 Task: Search one way flight ticket for 5 adults, 2 children, 1 infant in seat and 2 infants on lap in economy from Birmingham: Birmingham-shuttlesworth International Airport to Fort Wayne: Fort Wayne International Airport on 5-4-2023. Choice of flights is Westjet. Number of bags: 2 checked bags. Price is upto 92000. Outbound departure time preference is 17:30.
Action: Mouse moved to (330, 281)
Screenshot: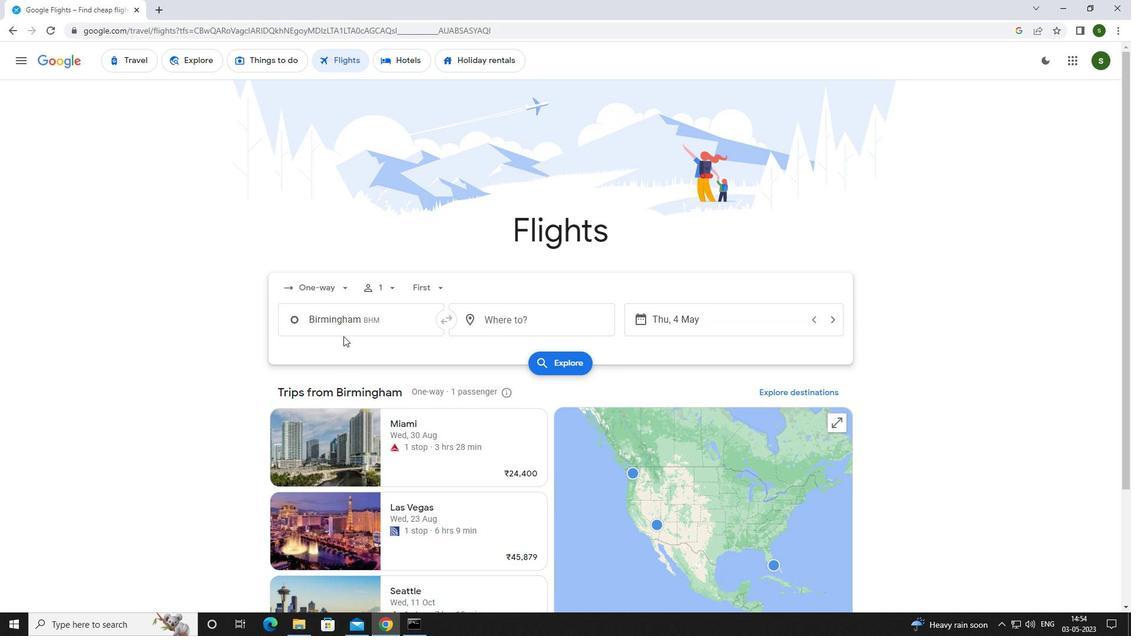 
Action: Mouse pressed left at (330, 281)
Screenshot: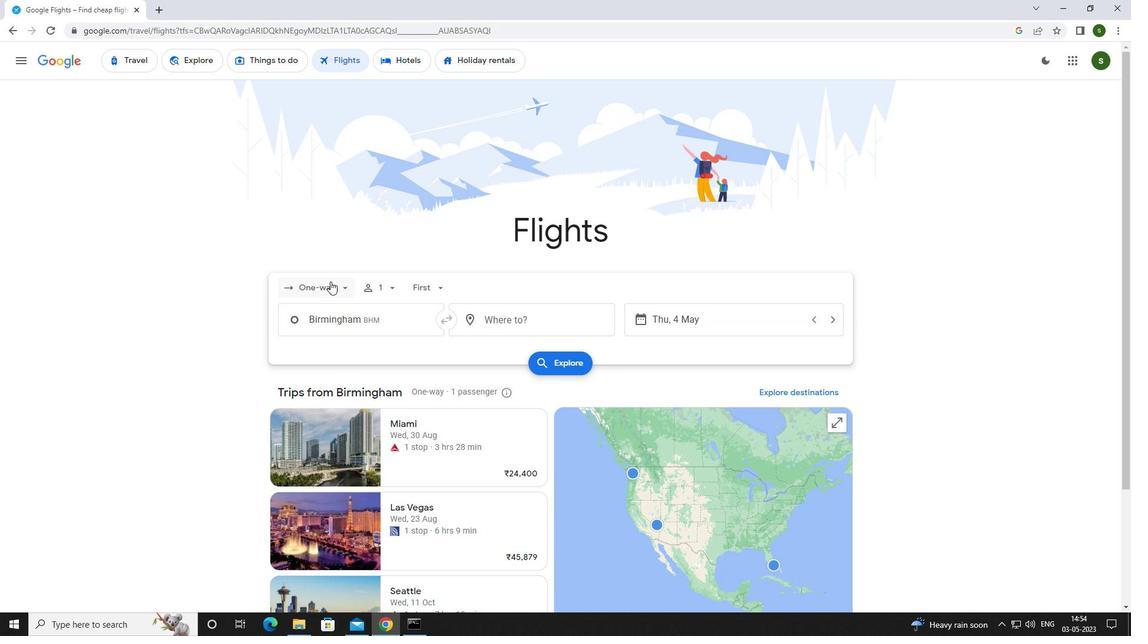 
Action: Mouse pressed left at (330, 281)
Screenshot: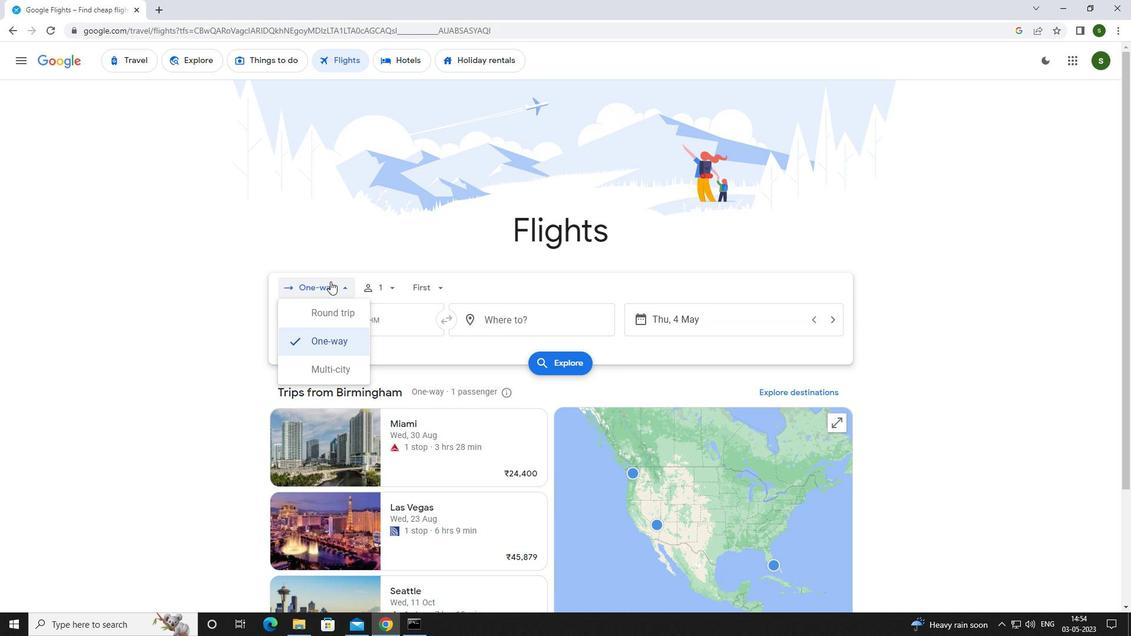 
Action: Mouse moved to (337, 290)
Screenshot: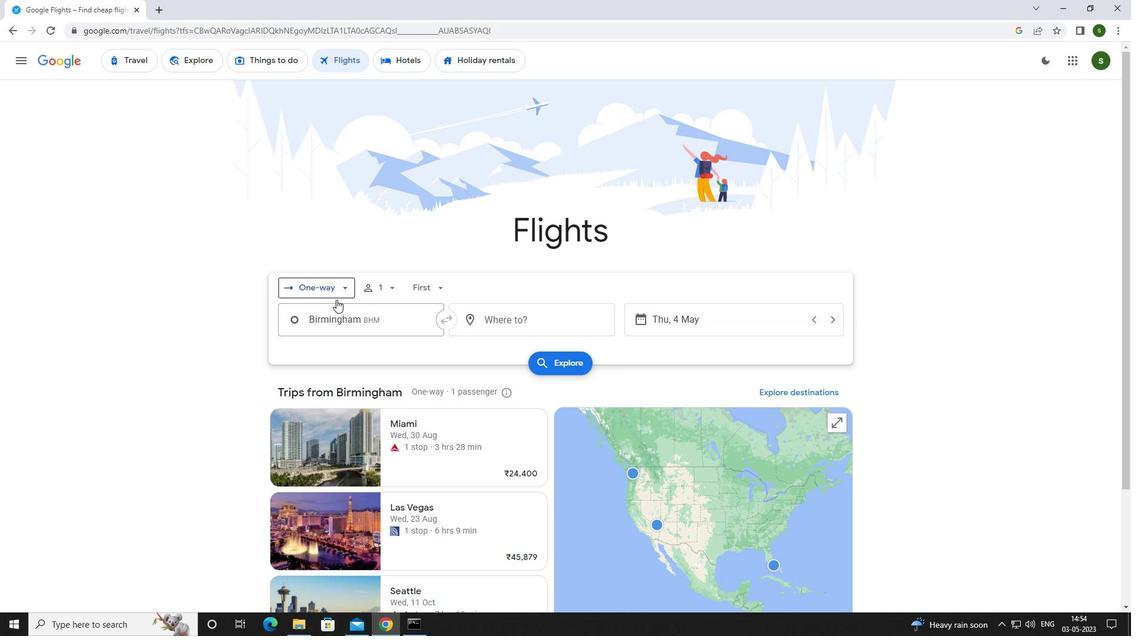 
Action: Mouse pressed left at (337, 290)
Screenshot: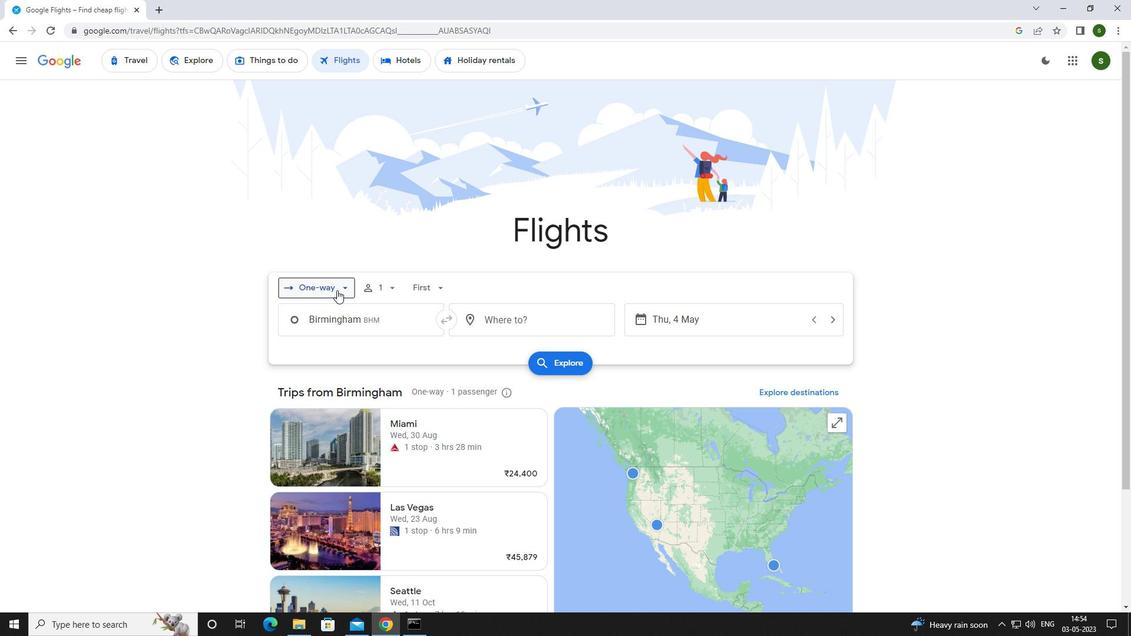 
Action: Mouse moved to (346, 338)
Screenshot: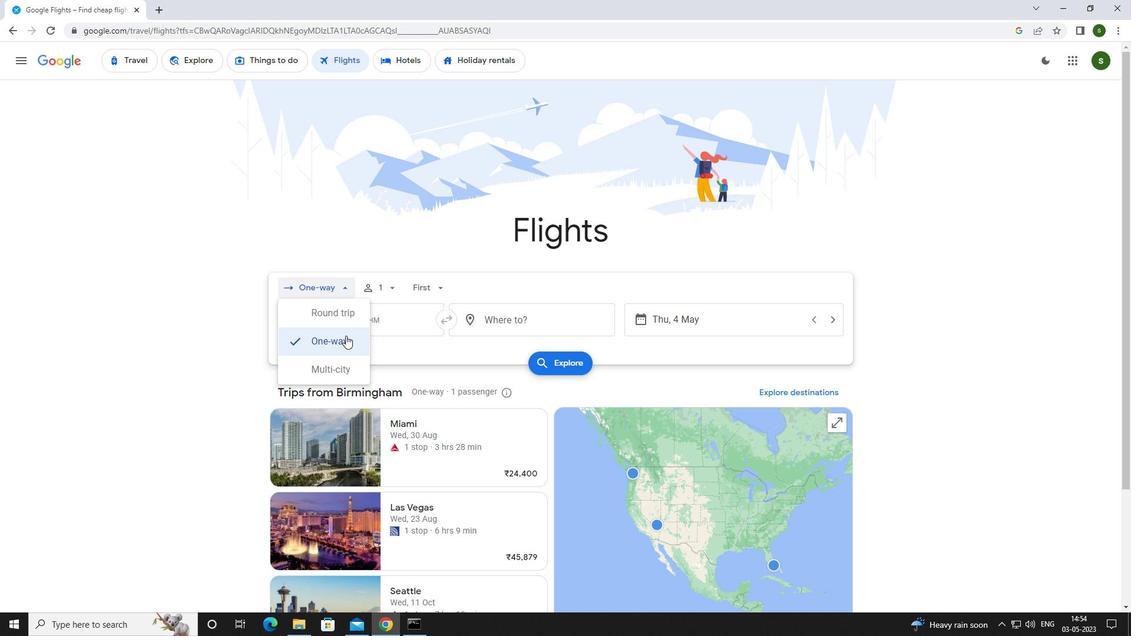 
Action: Mouse pressed left at (346, 338)
Screenshot: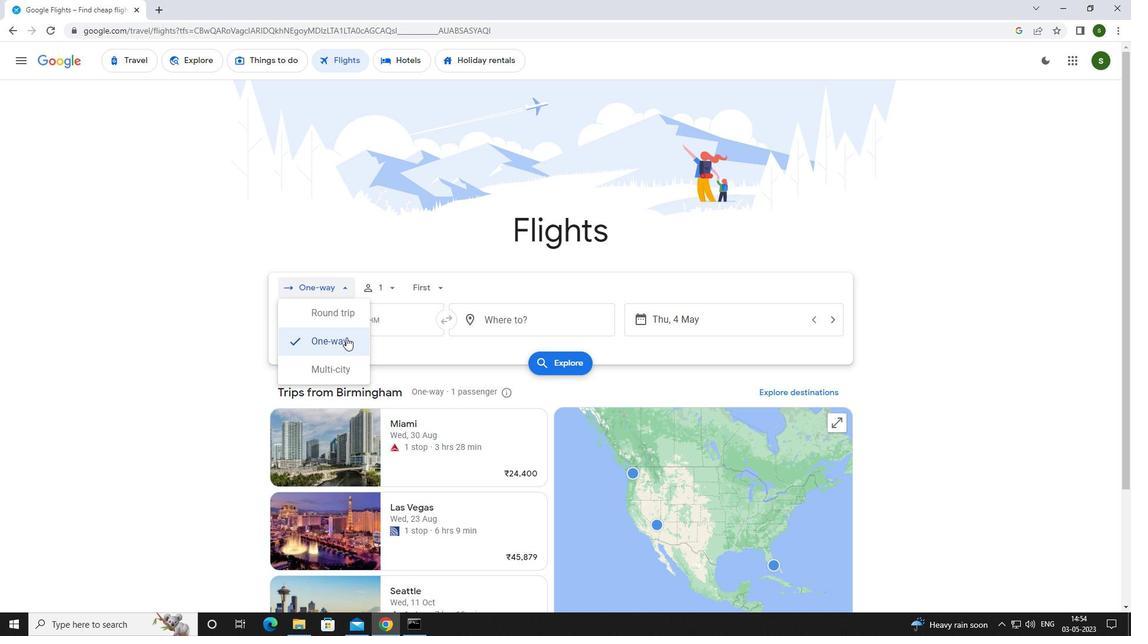
Action: Mouse moved to (397, 288)
Screenshot: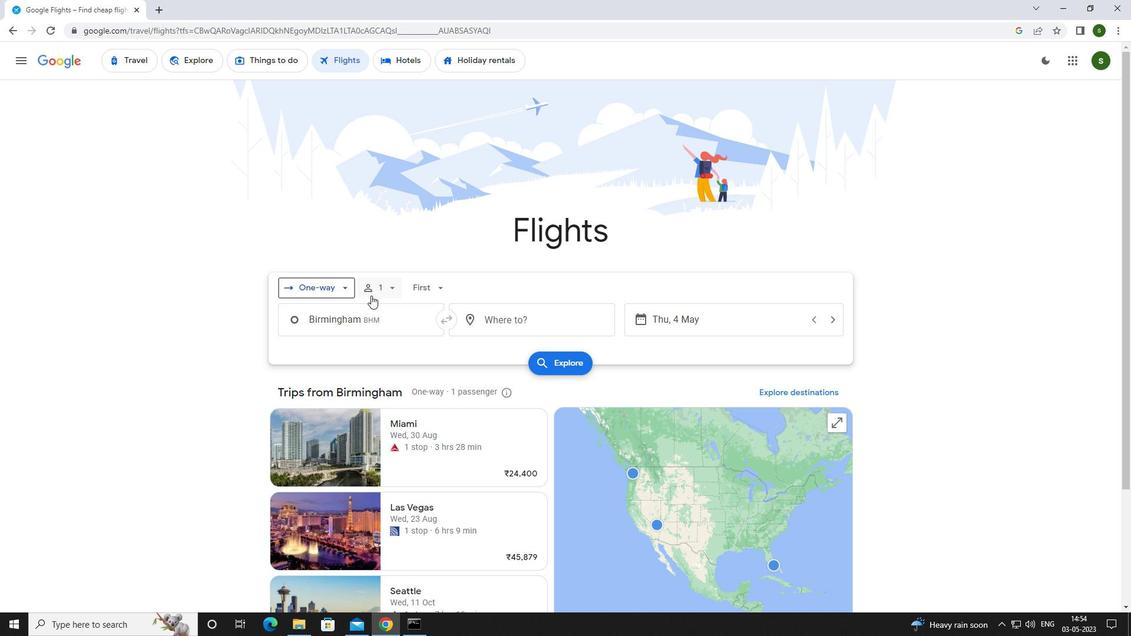 
Action: Mouse pressed left at (397, 288)
Screenshot: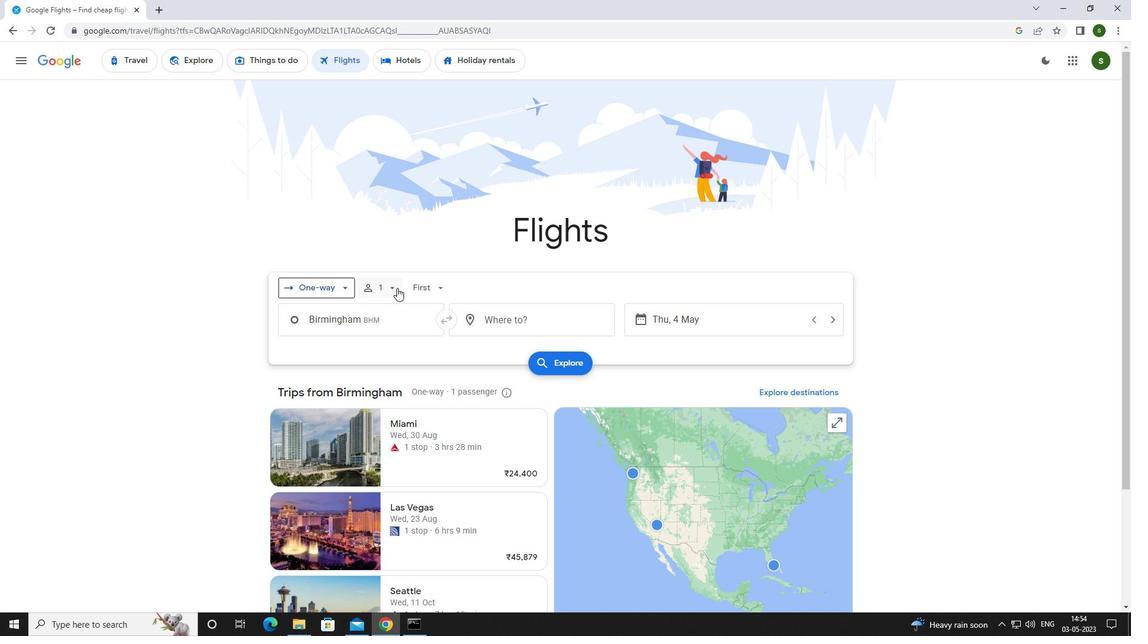 
Action: Mouse moved to (485, 317)
Screenshot: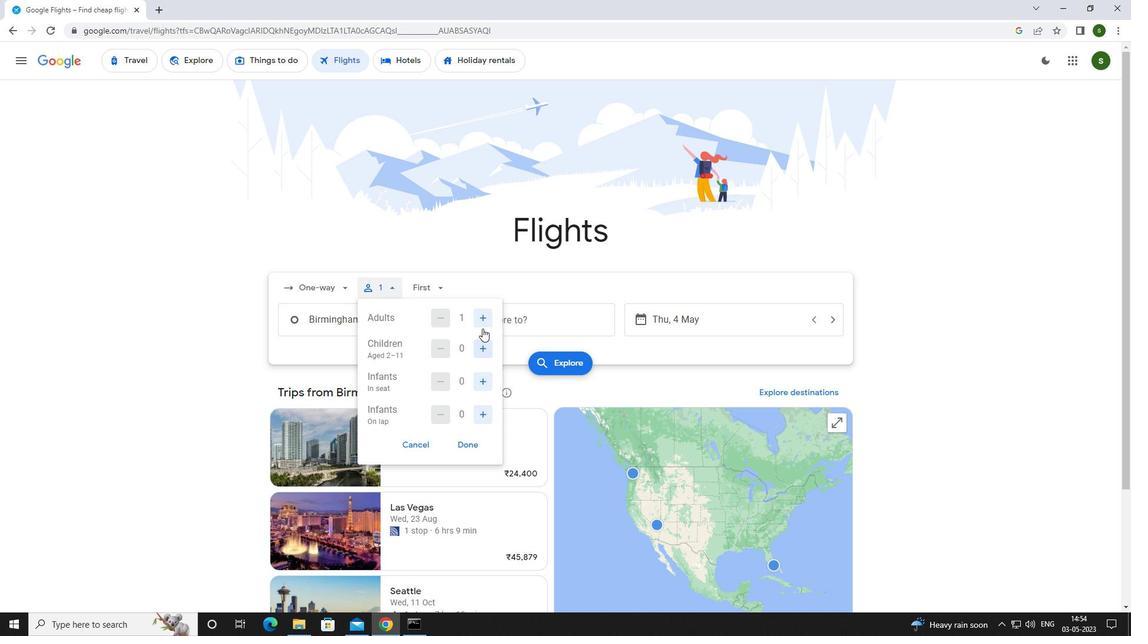 
Action: Mouse pressed left at (485, 317)
Screenshot: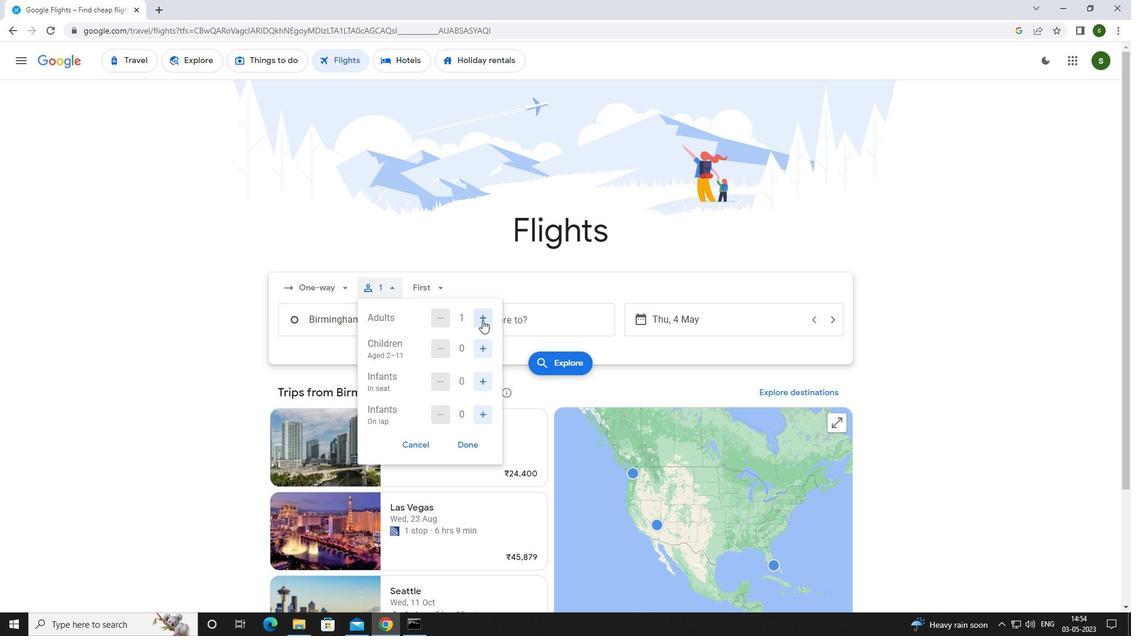 
Action: Mouse pressed left at (485, 317)
Screenshot: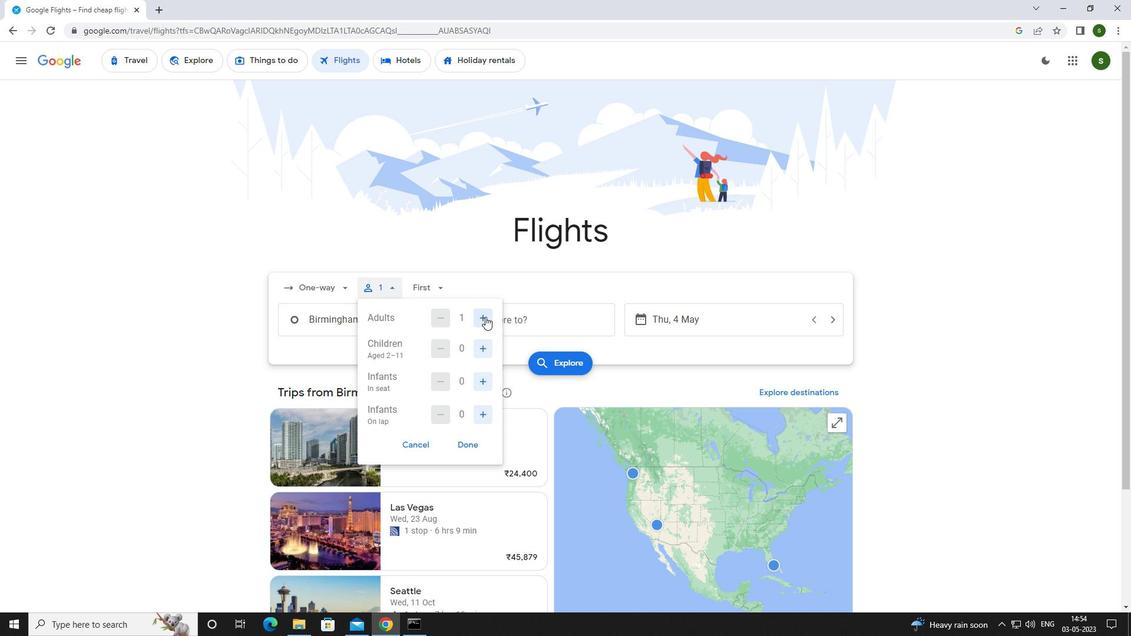 
Action: Mouse pressed left at (485, 317)
Screenshot: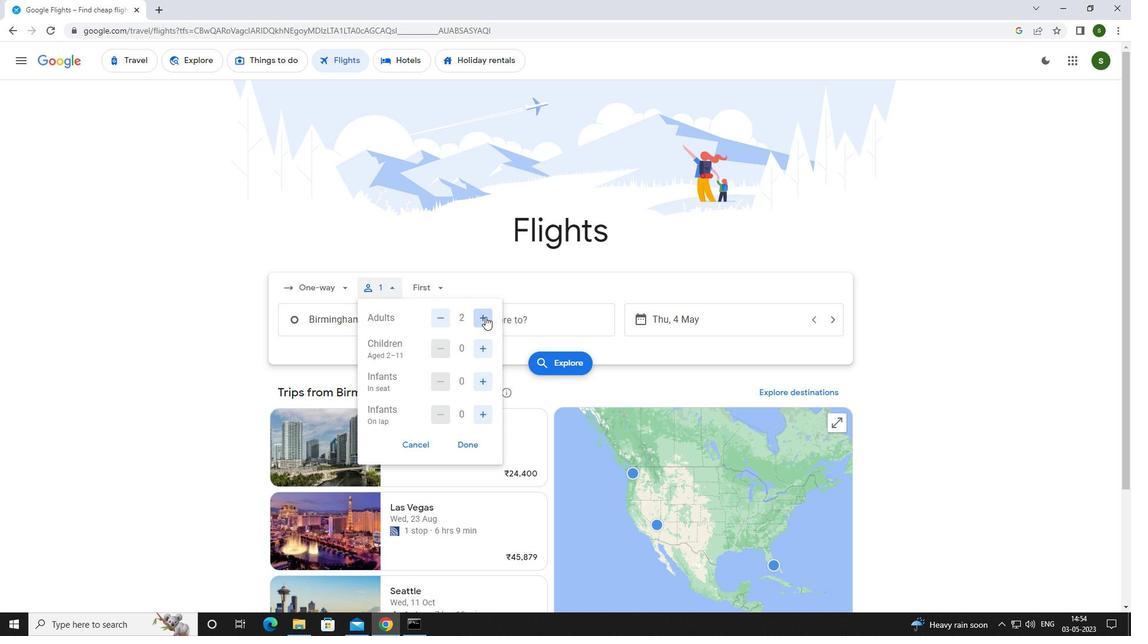
Action: Mouse pressed left at (485, 317)
Screenshot: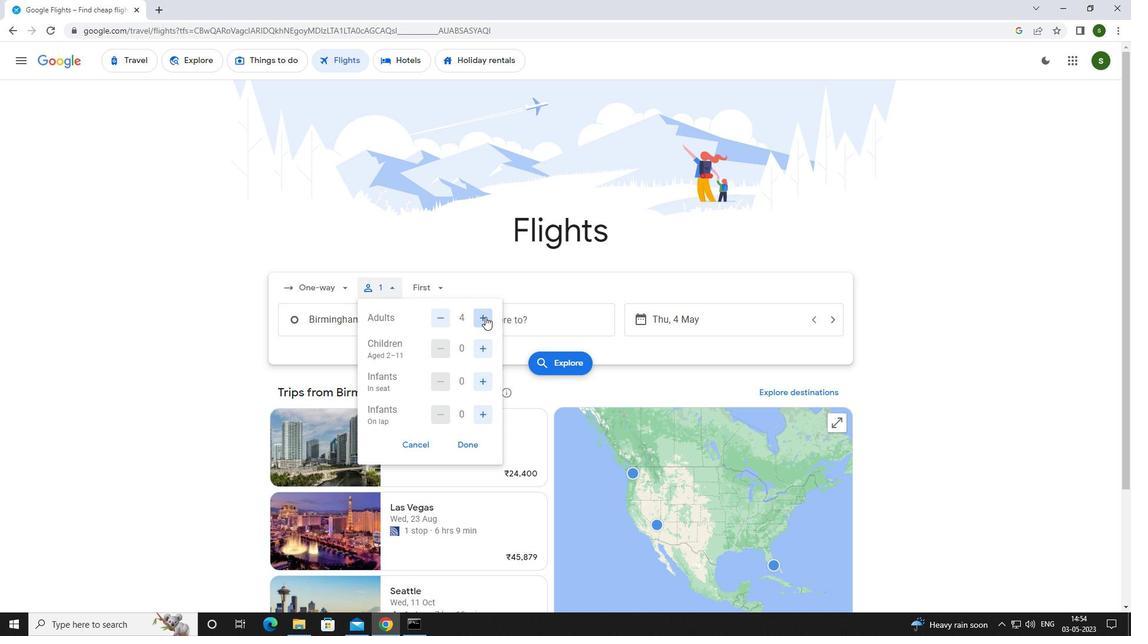 
Action: Mouse moved to (480, 342)
Screenshot: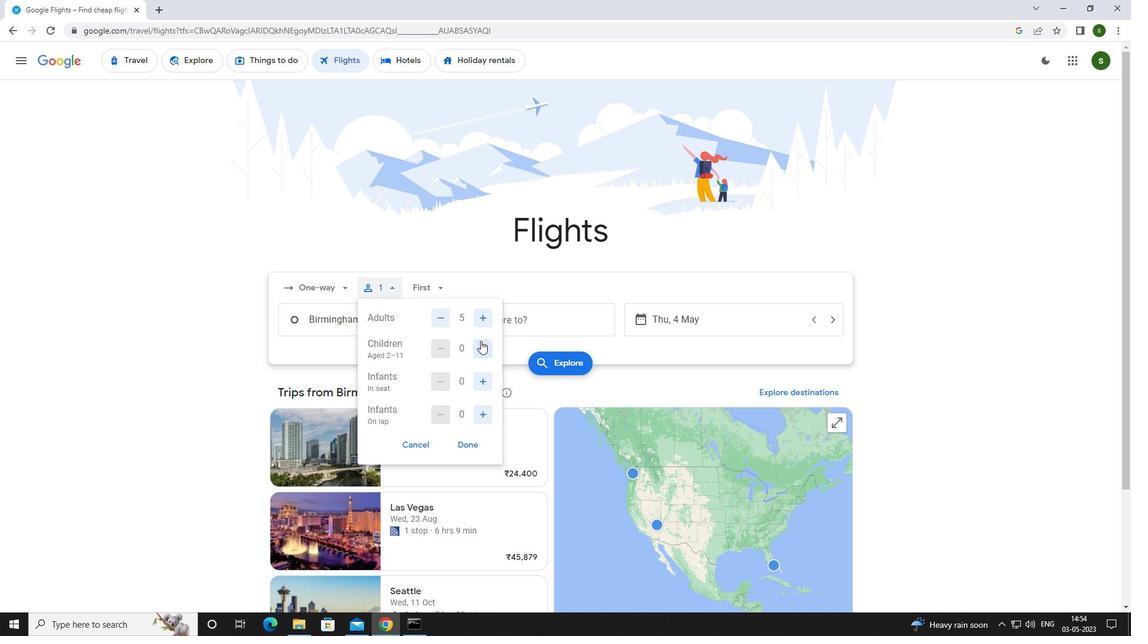 
Action: Mouse pressed left at (480, 342)
Screenshot: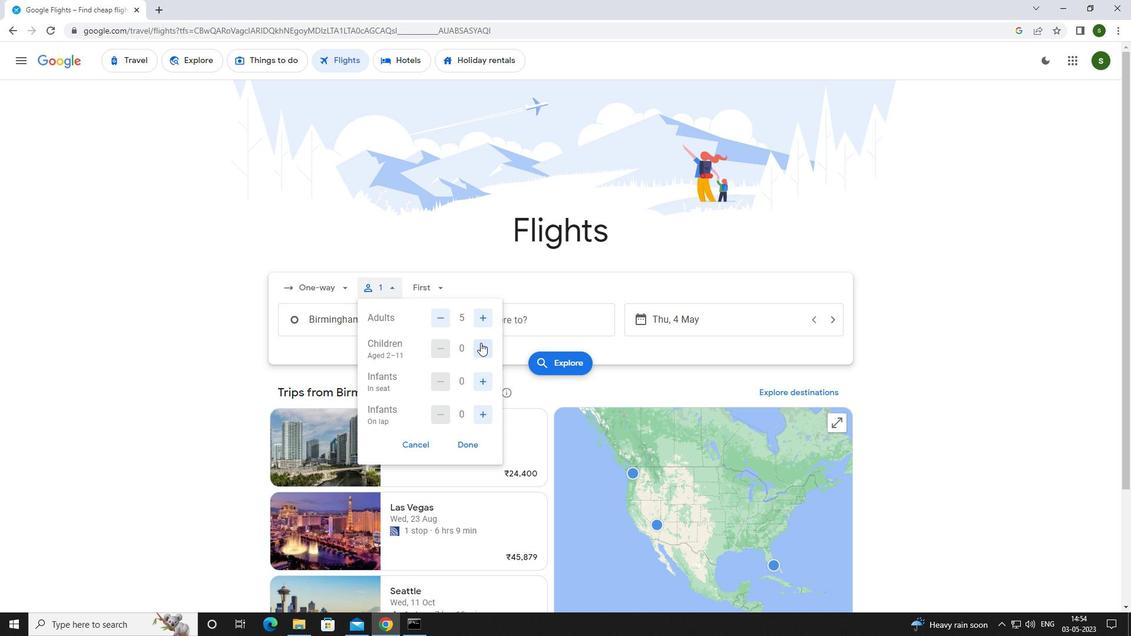 
Action: Mouse pressed left at (480, 342)
Screenshot: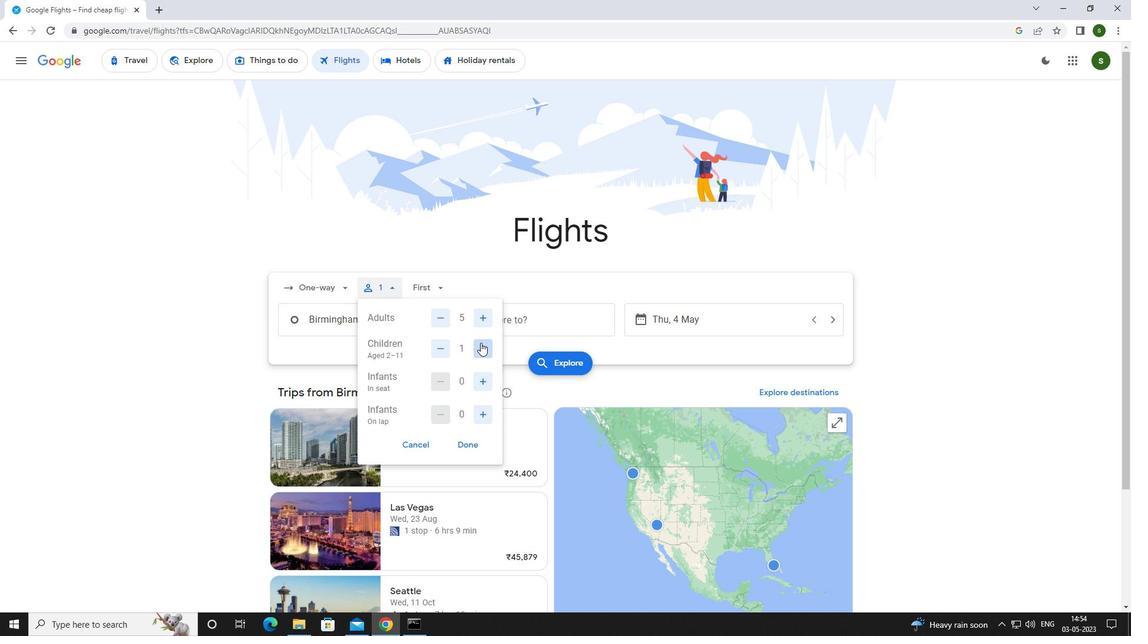 
Action: Mouse moved to (483, 383)
Screenshot: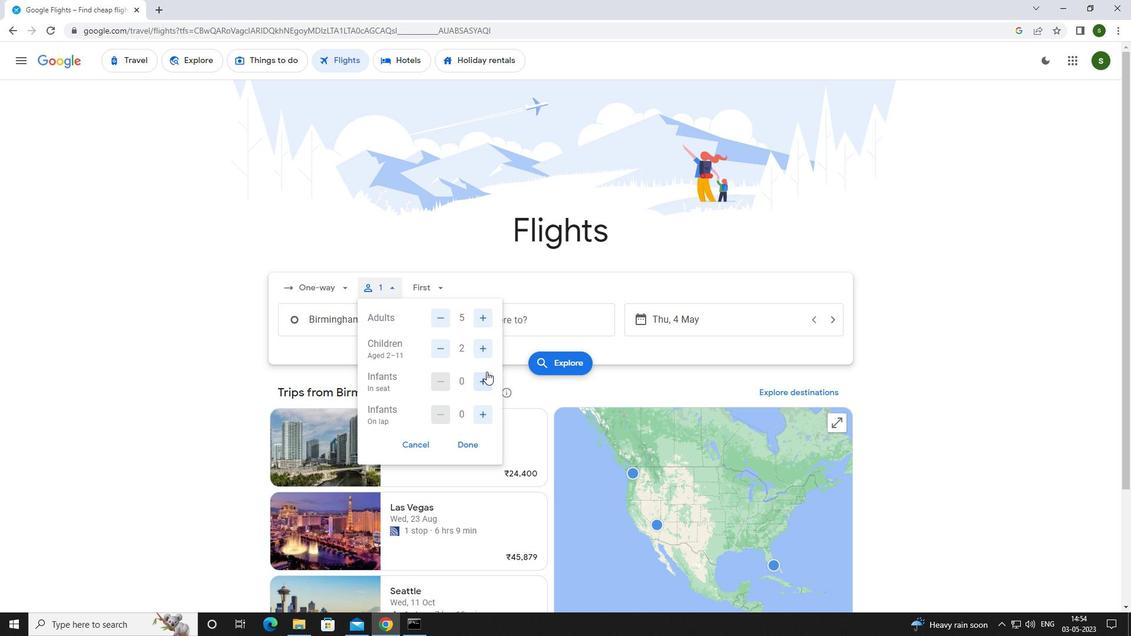 
Action: Mouse pressed left at (483, 383)
Screenshot: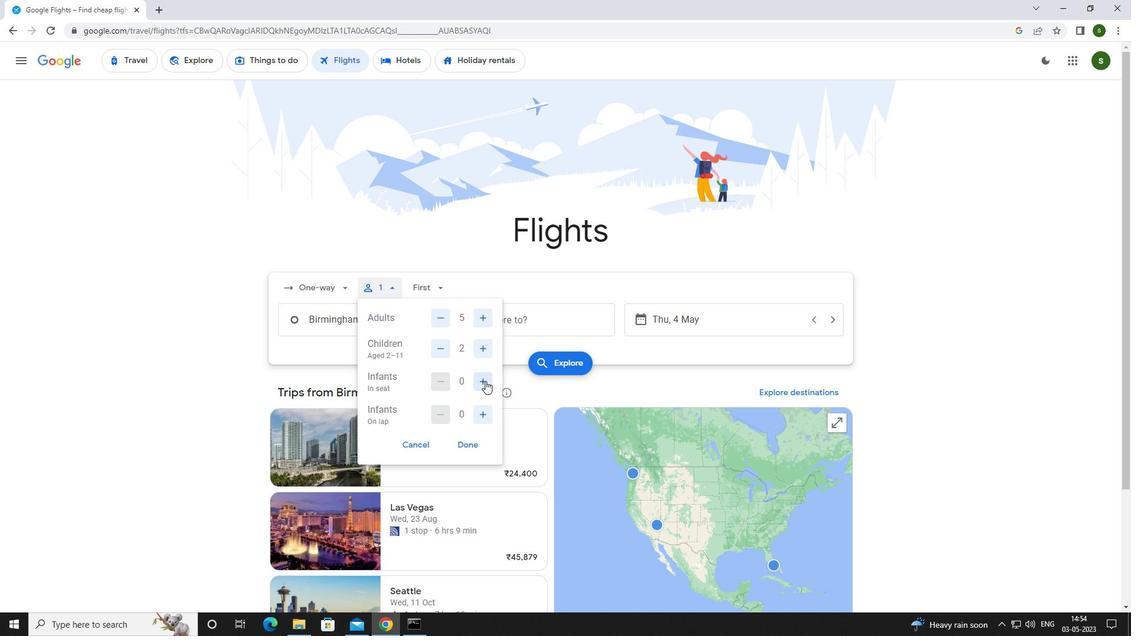 
Action: Mouse moved to (486, 415)
Screenshot: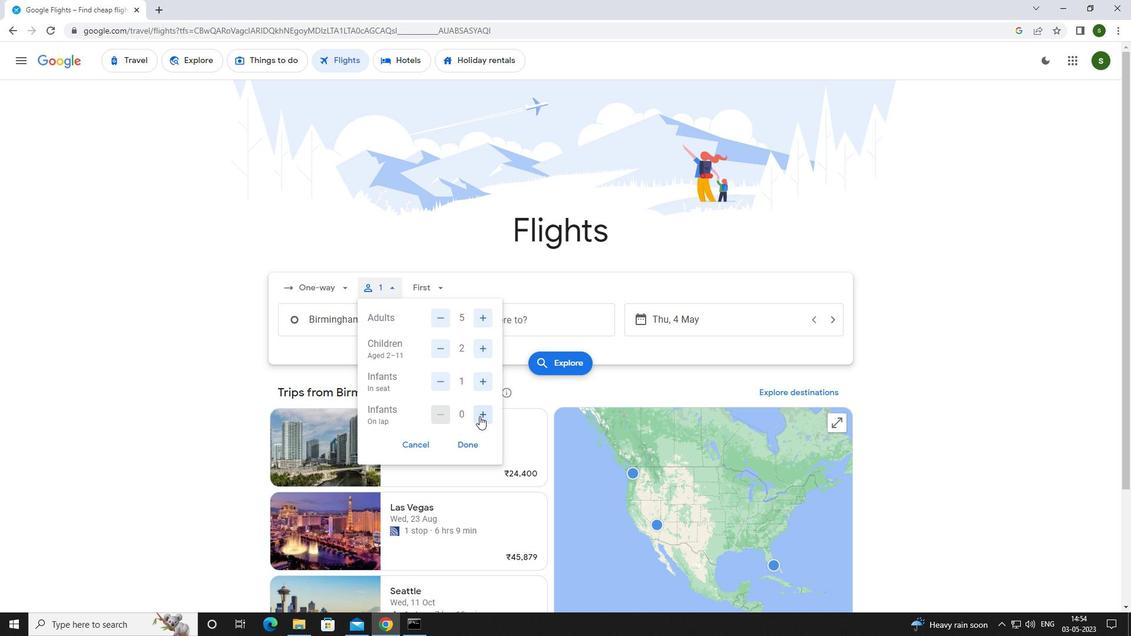 
Action: Mouse pressed left at (486, 415)
Screenshot: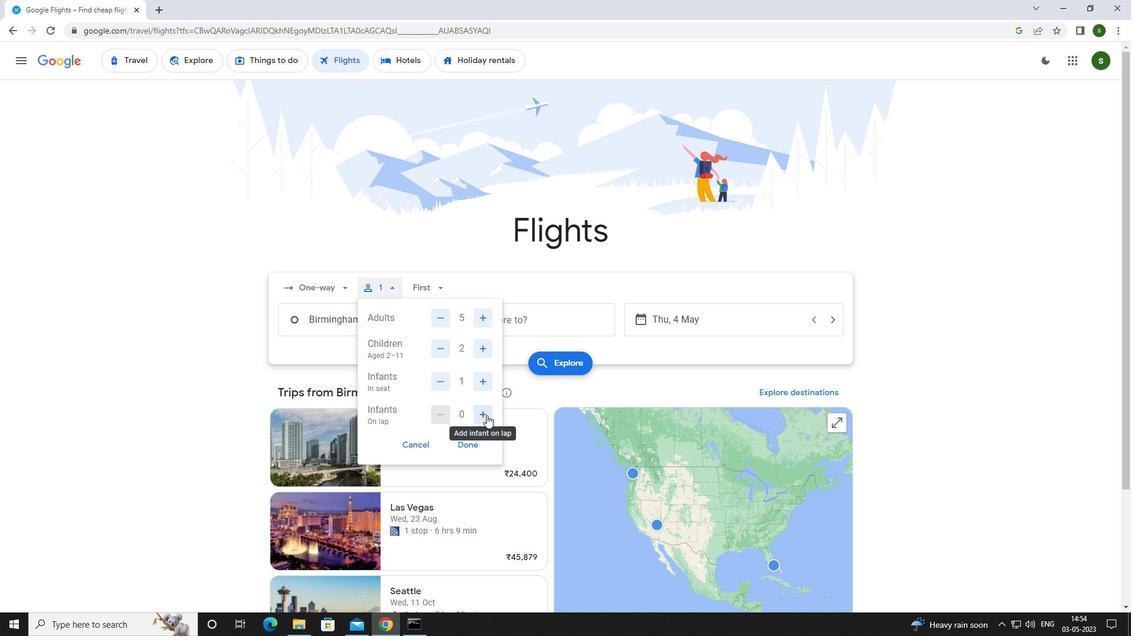 
Action: Mouse moved to (440, 287)
Screenshot: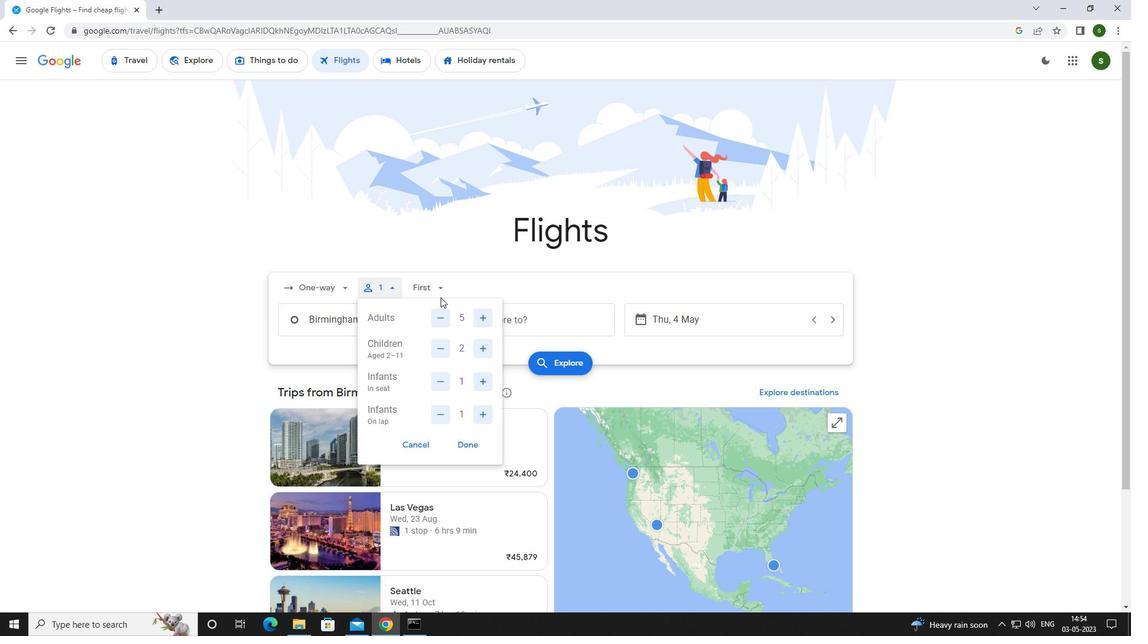 
Action: Mouse pressed left at (440, 287)
Screenshot: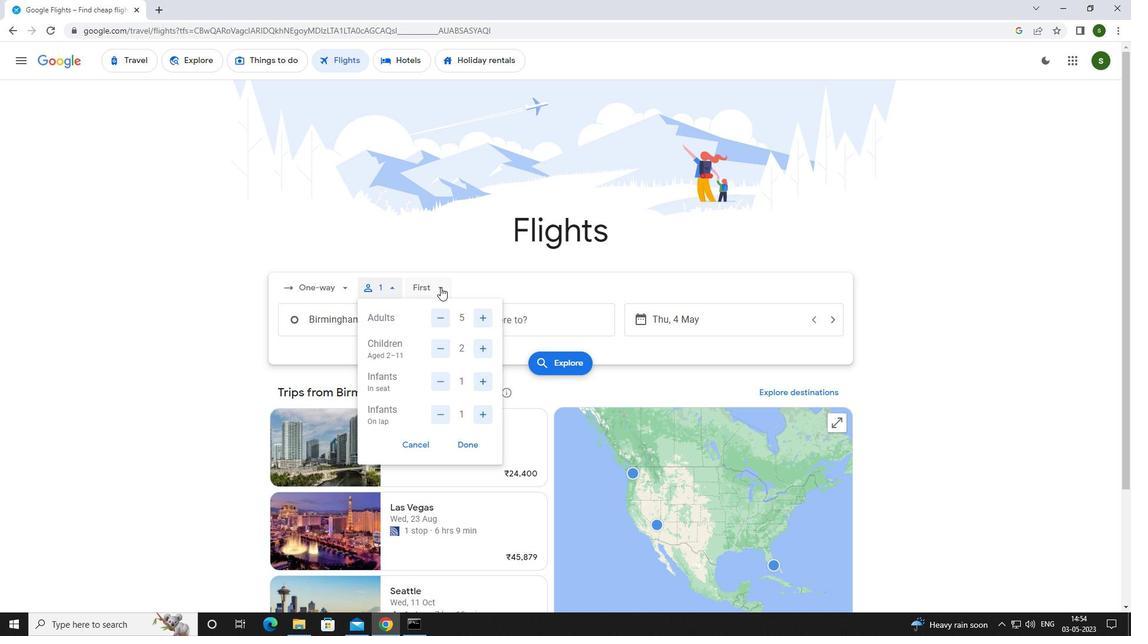 
Action: Mouse moved to (453, 325)
Screenshot: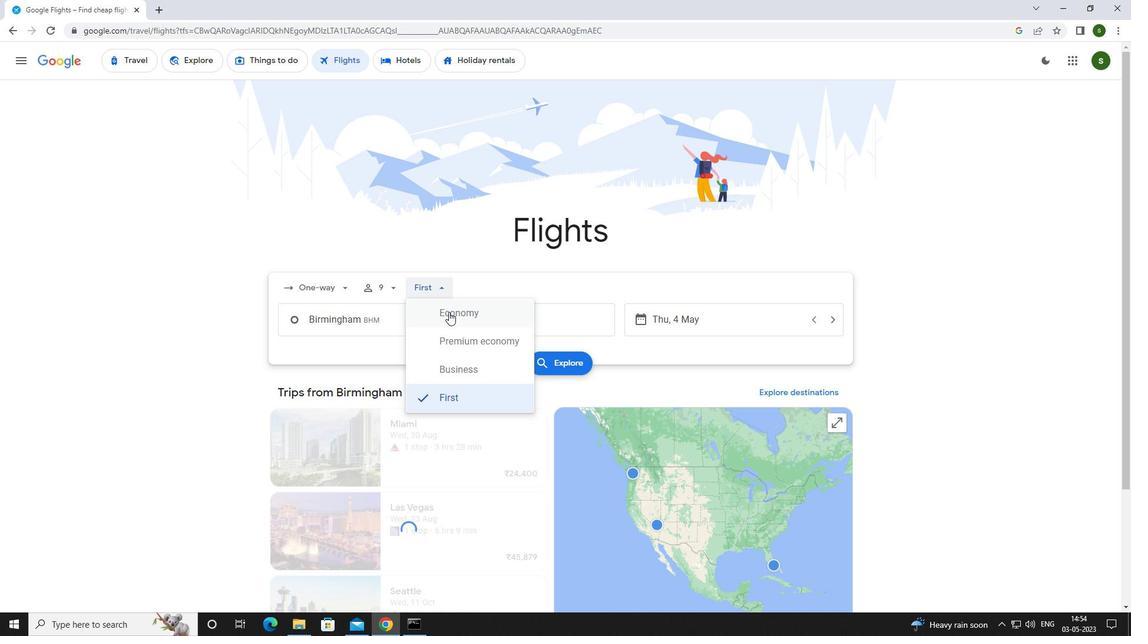 
Action: Mouse pressed left at (453, 325)
Screenshot: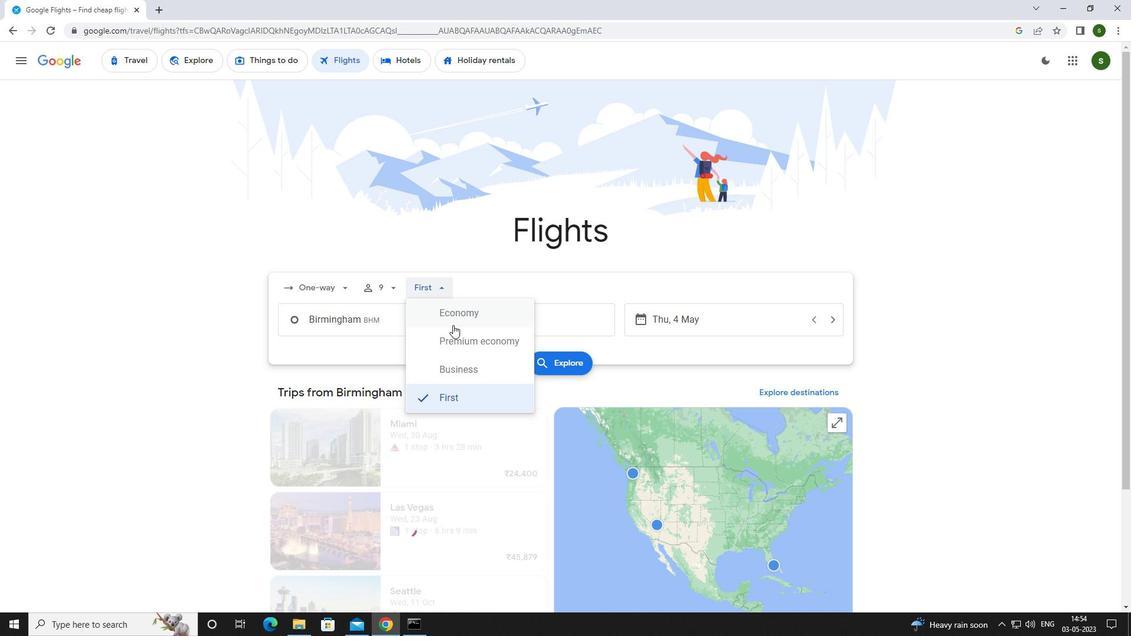 
Action: Mouse moved to (405, 314)
Screenshot: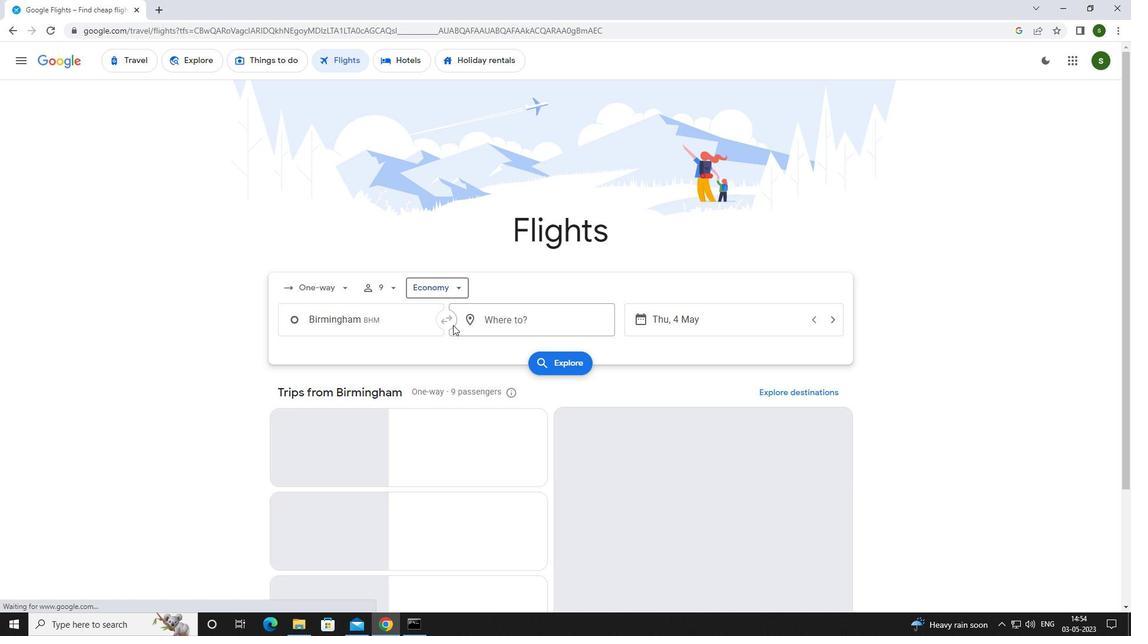 
Action: Mouse pressed left at (405, 314)
Screenshot: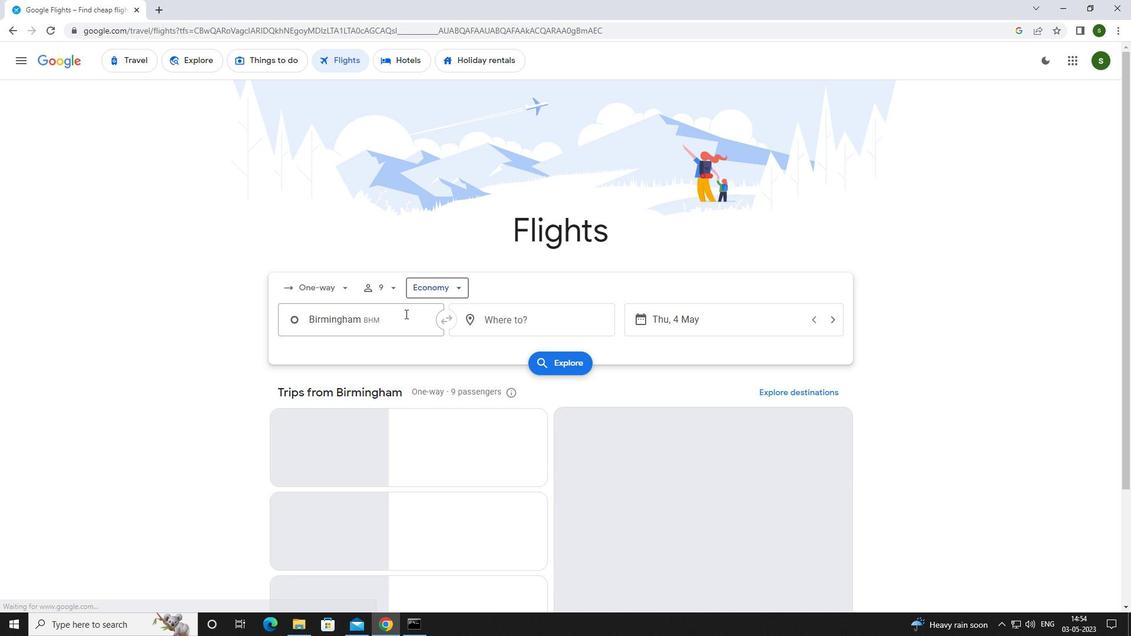 
Action: Key pressed <Key.caps_lock>b<Key.caps_lock>ir
Screenshot: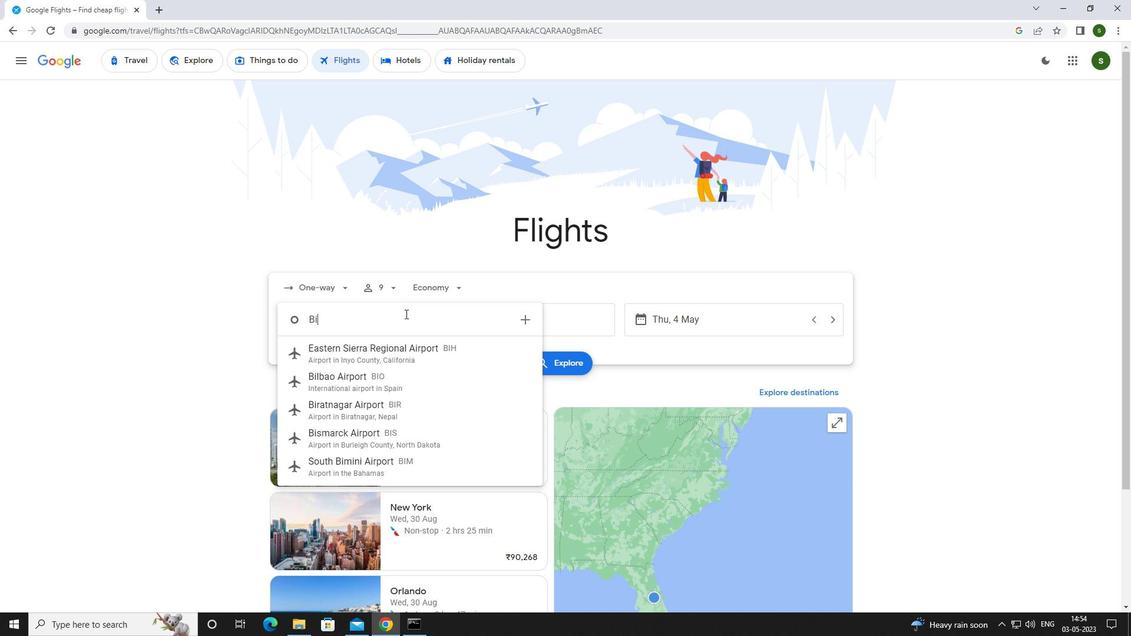
Action: Mouse moved to (395, 440)
Screenshot: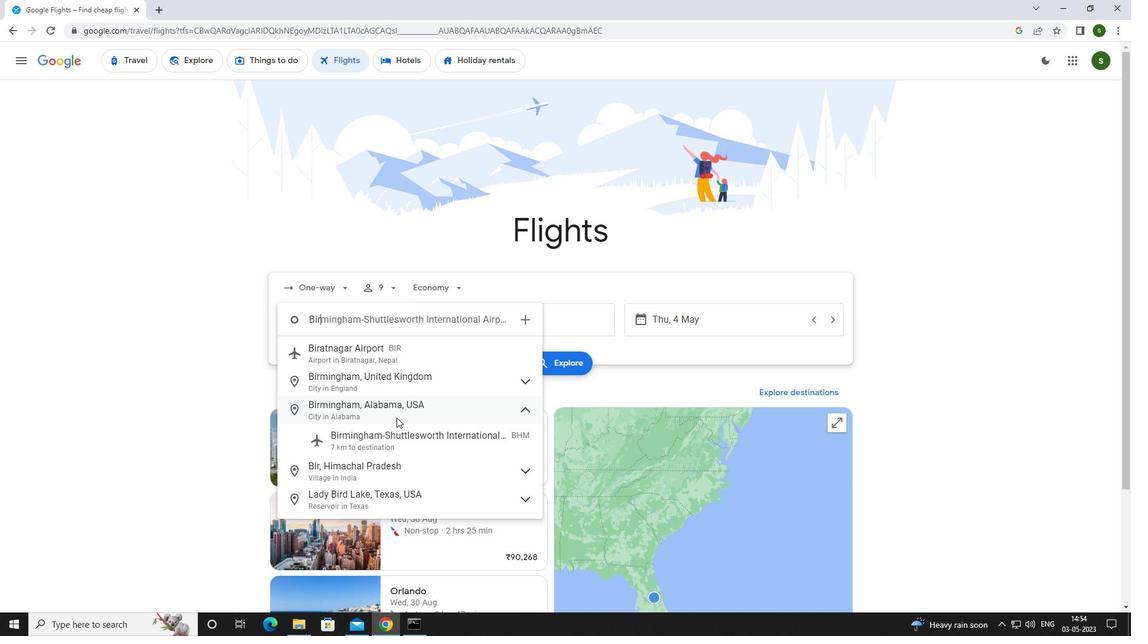 
Action: Mouse pressed left at (395, 440)
Screenshot: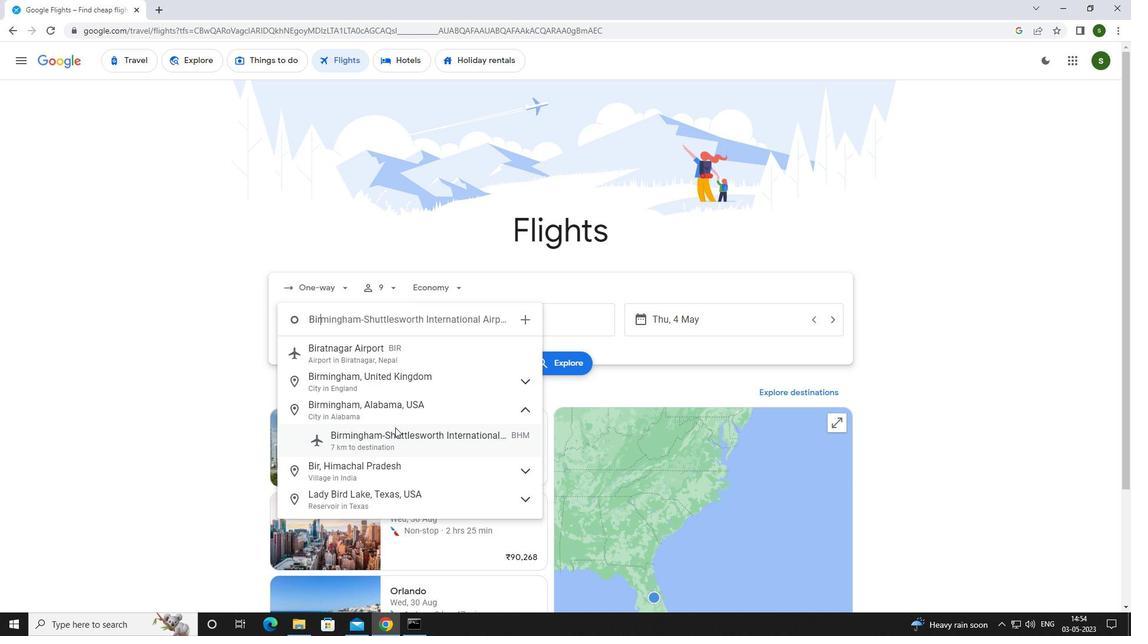 
Action: Mouse moved to (536, 324)
Screenshot: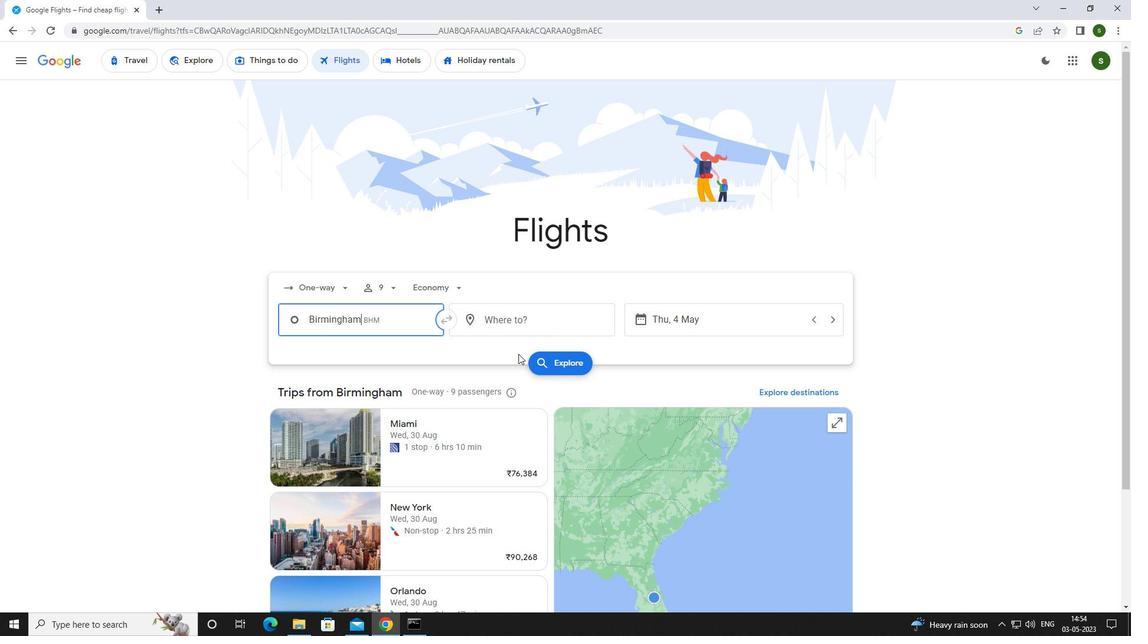 
Action: Mouse pressed left at (536, 324)
Screenshot: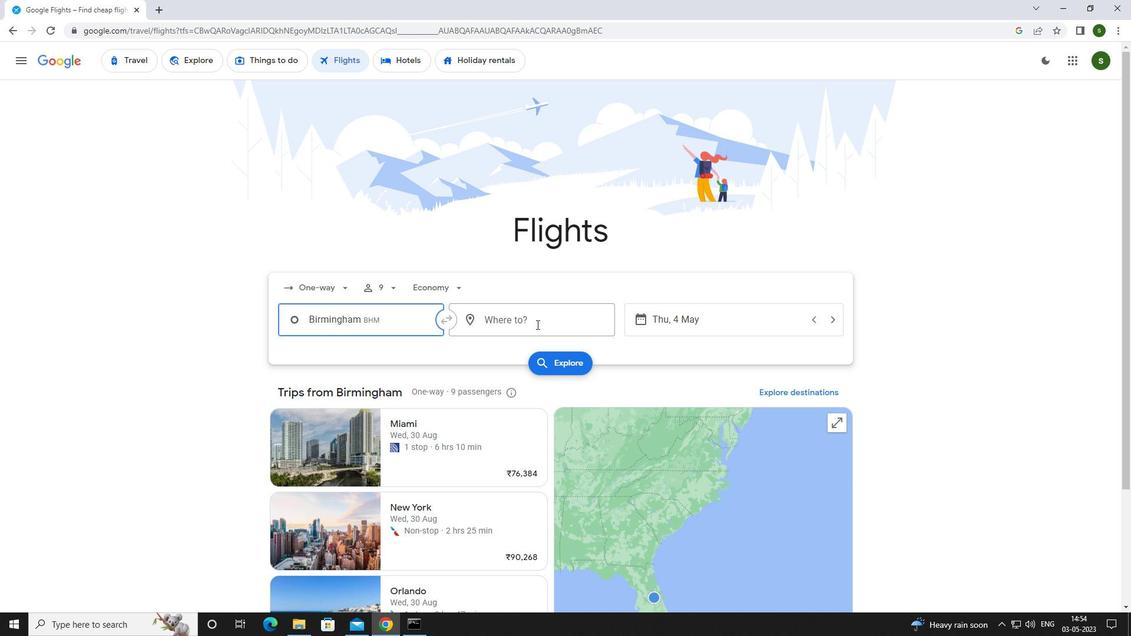 
Action: Mouse moved to (536, 324)
Screenshot: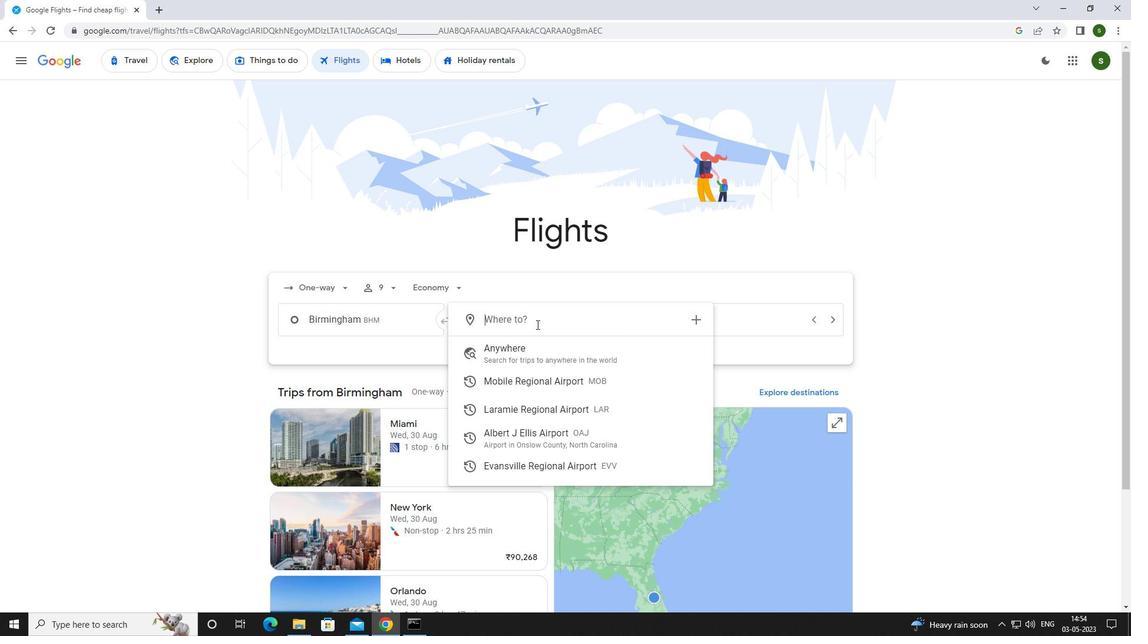 
Action: Key pressed <Key.caps_lock>f<Key.caps_lock>ort<Key.space><Key.caps_lock>w<Key.caps_lock>ay
Screenshot: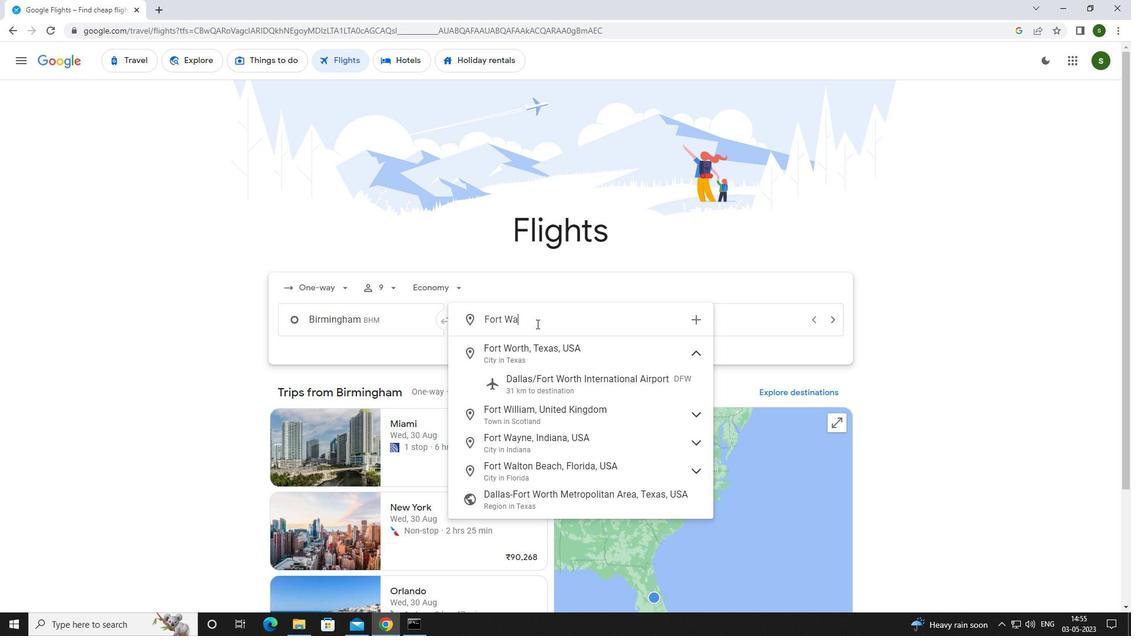 
Action: Mouse moved to (547, 380)
Screenshot: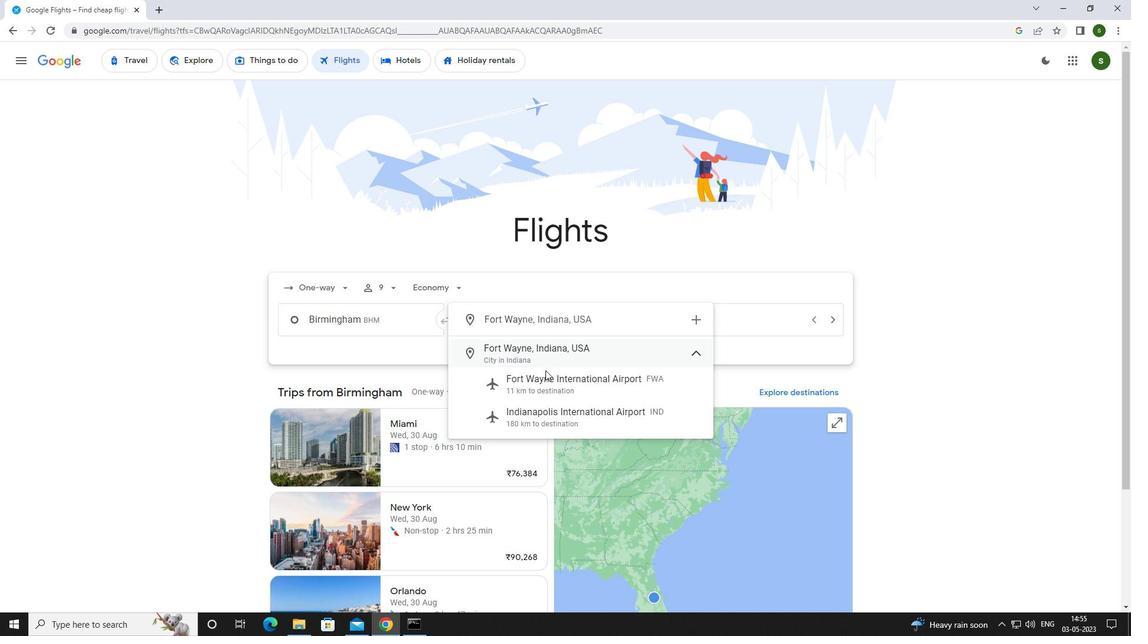 
Action: Mouse pressed left at (547, 380)
Screenshot: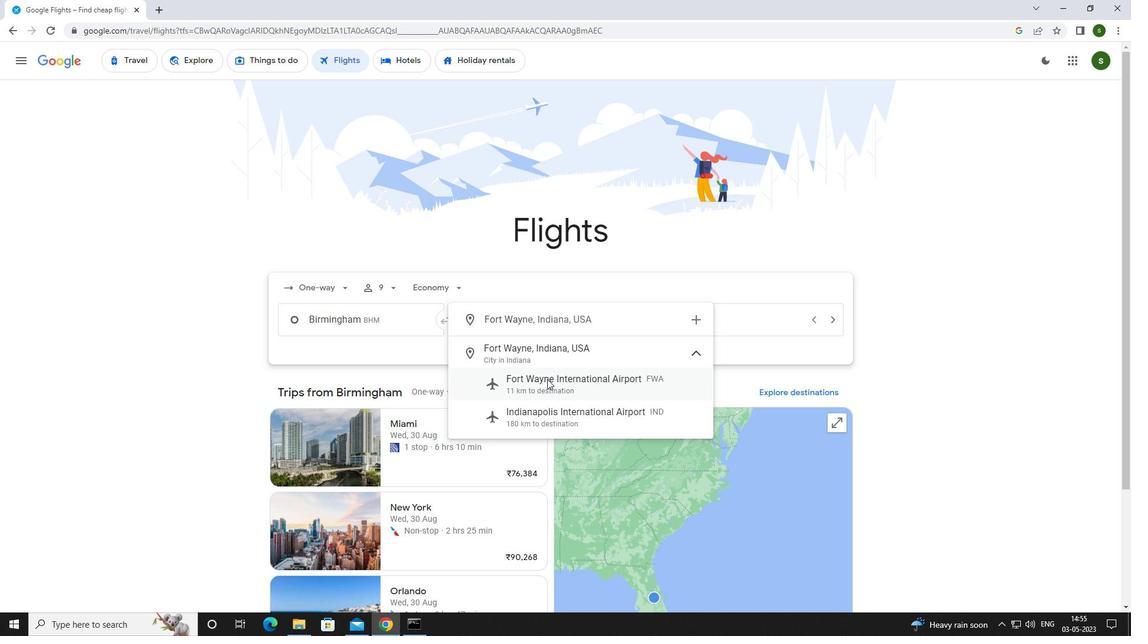 
Action: Mouse moved to (705, 320)
Screenshot: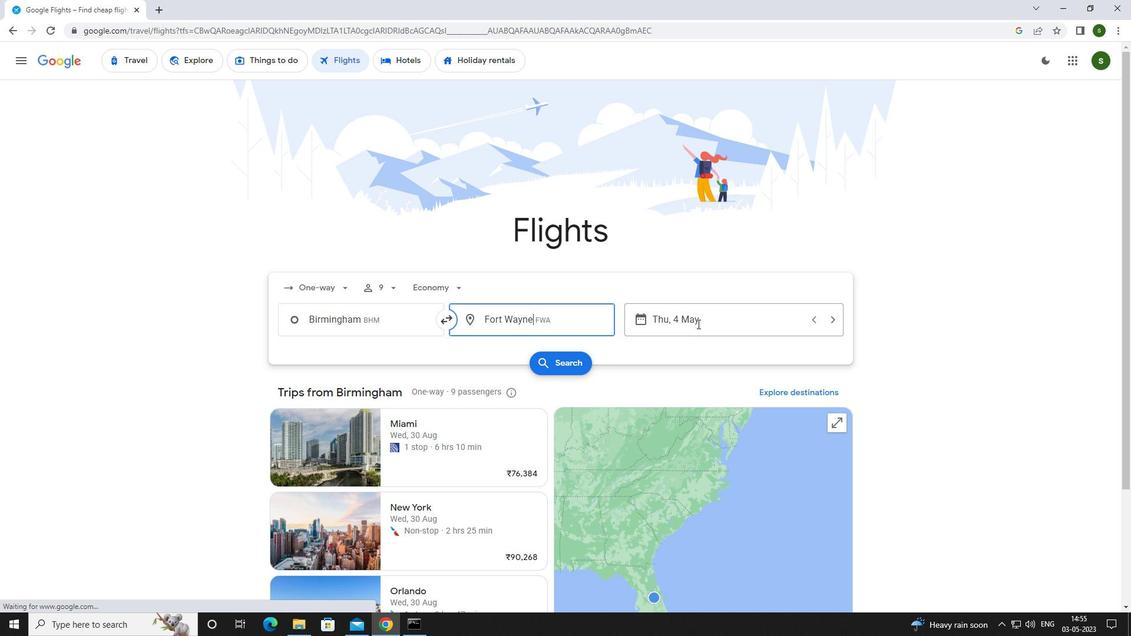 
Action: Mouse pressed left at (705, 320)
Screenshot: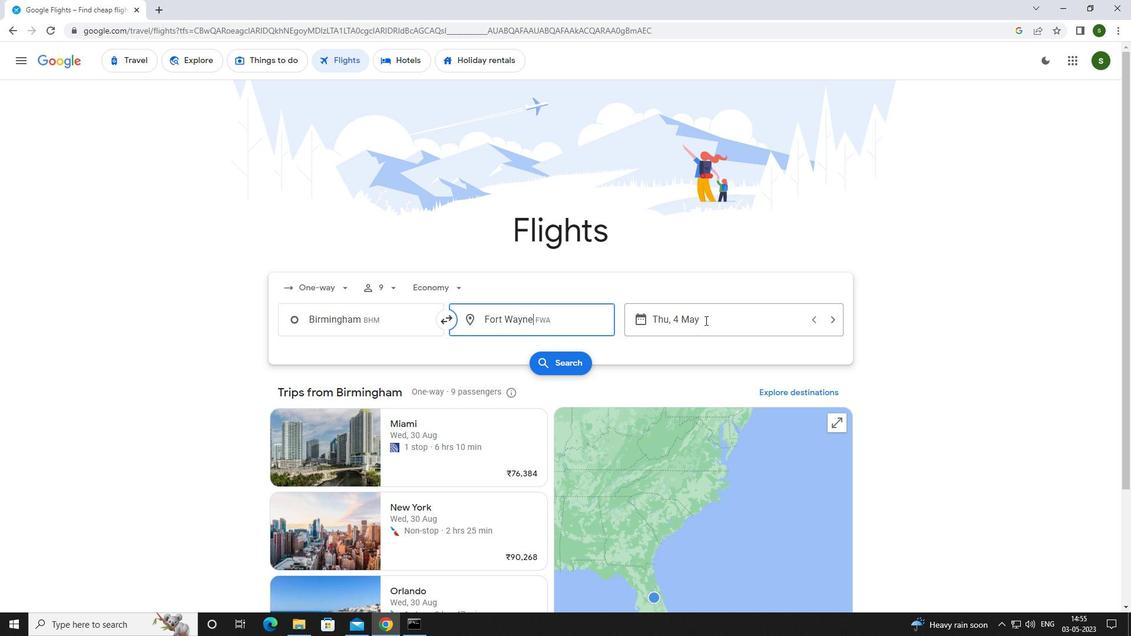 
Action: Mouse moved to (540, 401)
Screenshot: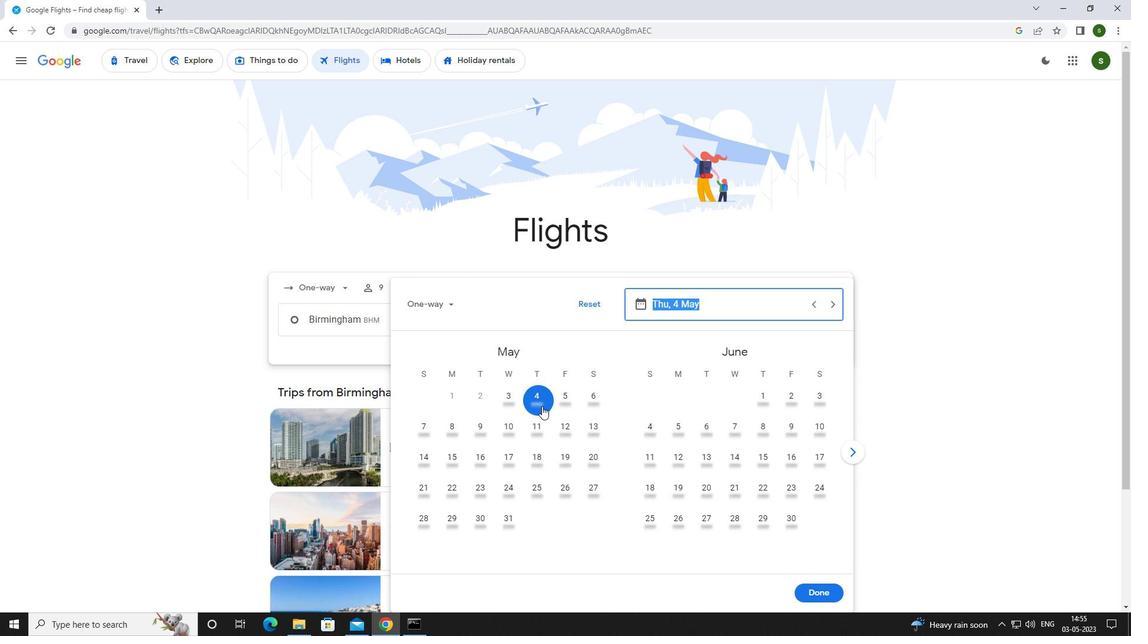 
Action: Mouse pressed left at (540, 401)
Screenshot: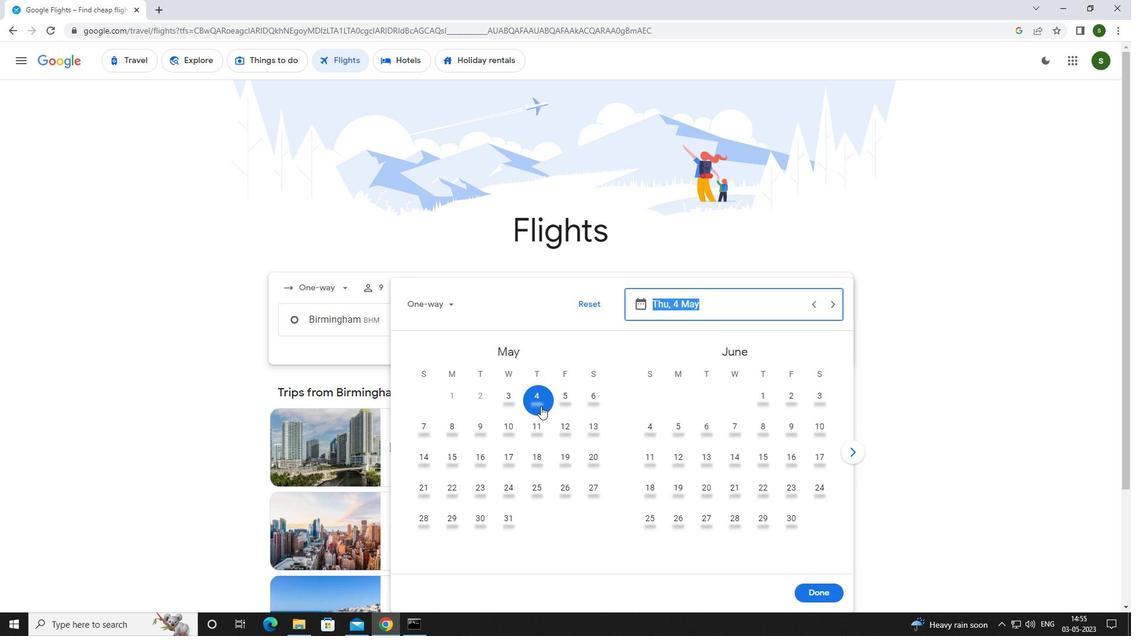 
Action: Mouse moved to (819, 590)
Screenshot: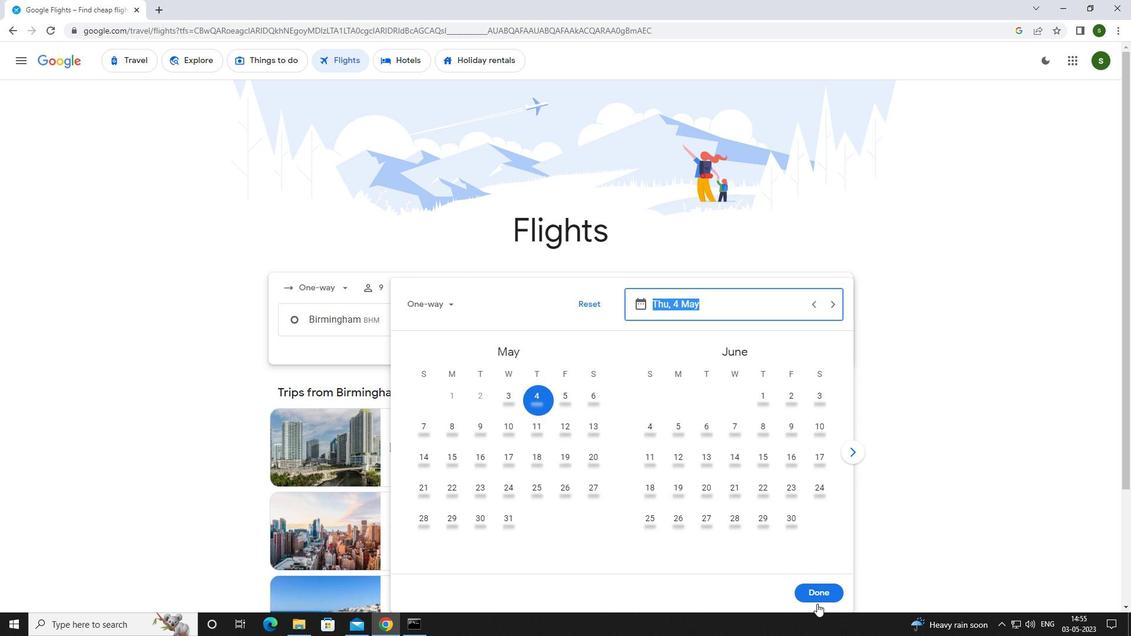 
Action: Mouse pressed left at (819, 590)
Screenshot: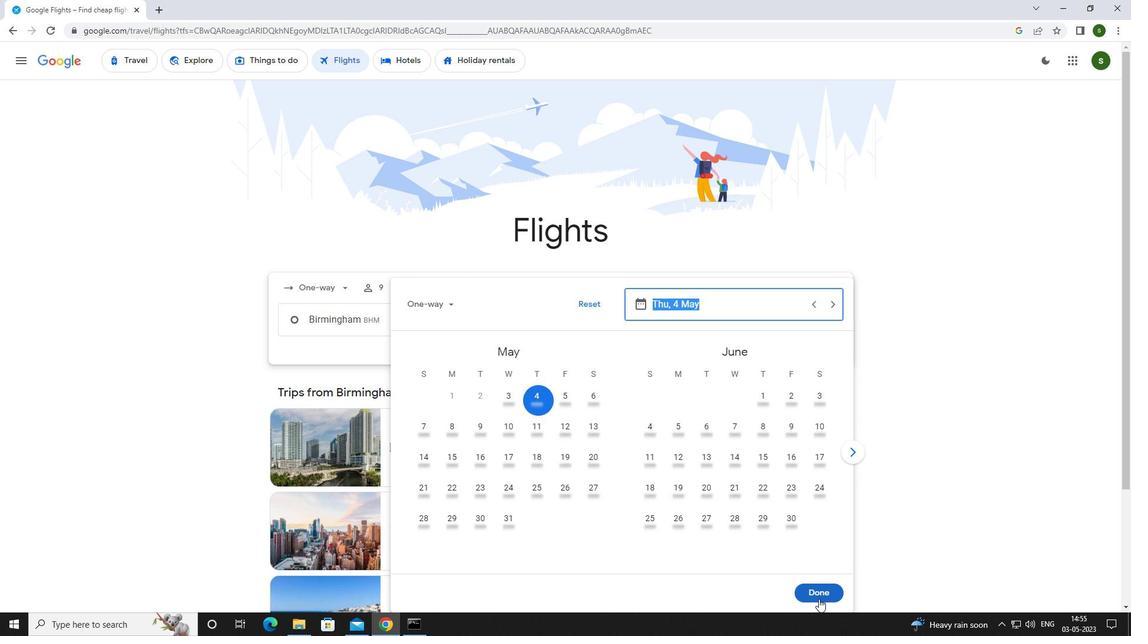 
Action: Mouse moved to (558, 369)
Screenshot: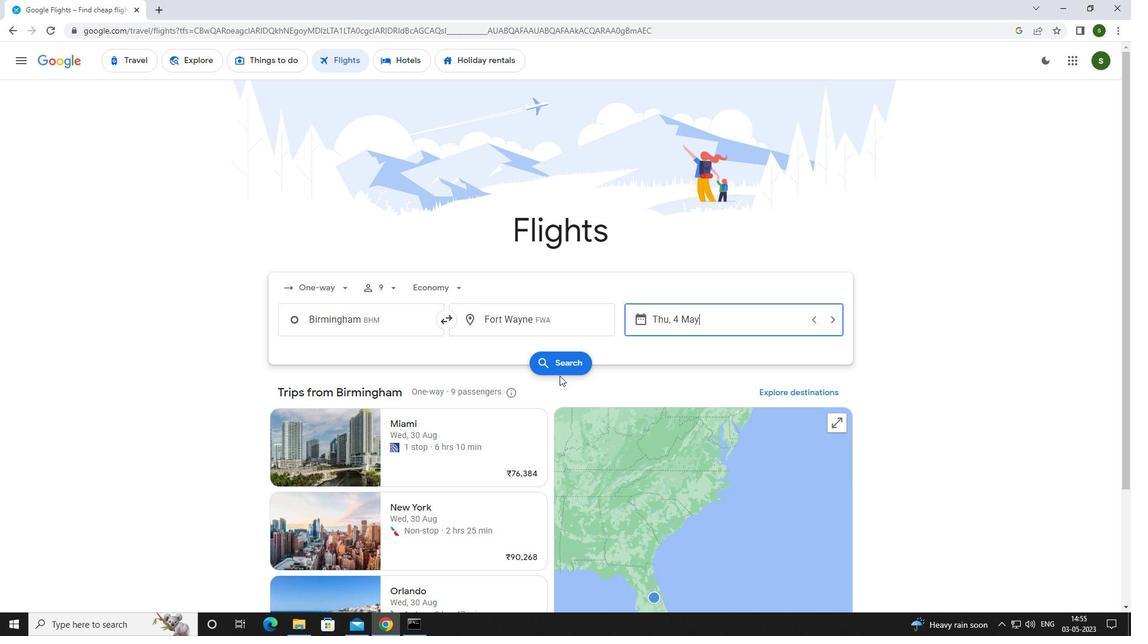 
Action: Mouse pressed left at (558, 369)
Screenshot: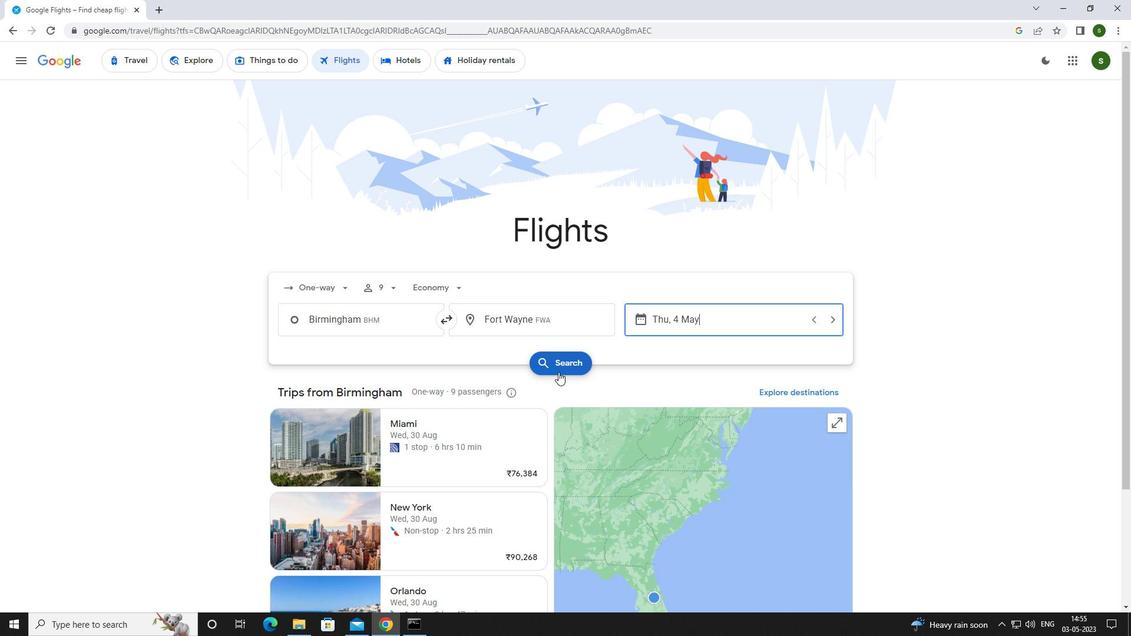 
Action: Mouse moved to (294, 175)
Screenshot: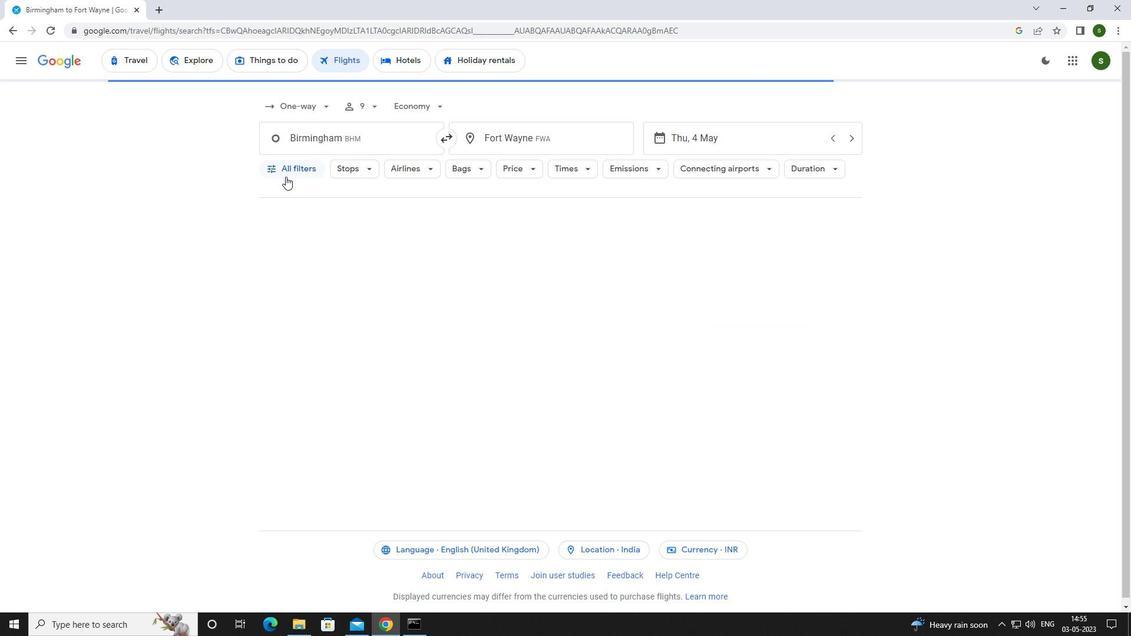 
Action: Mouse pressed left at (294, 175)
Screenshot: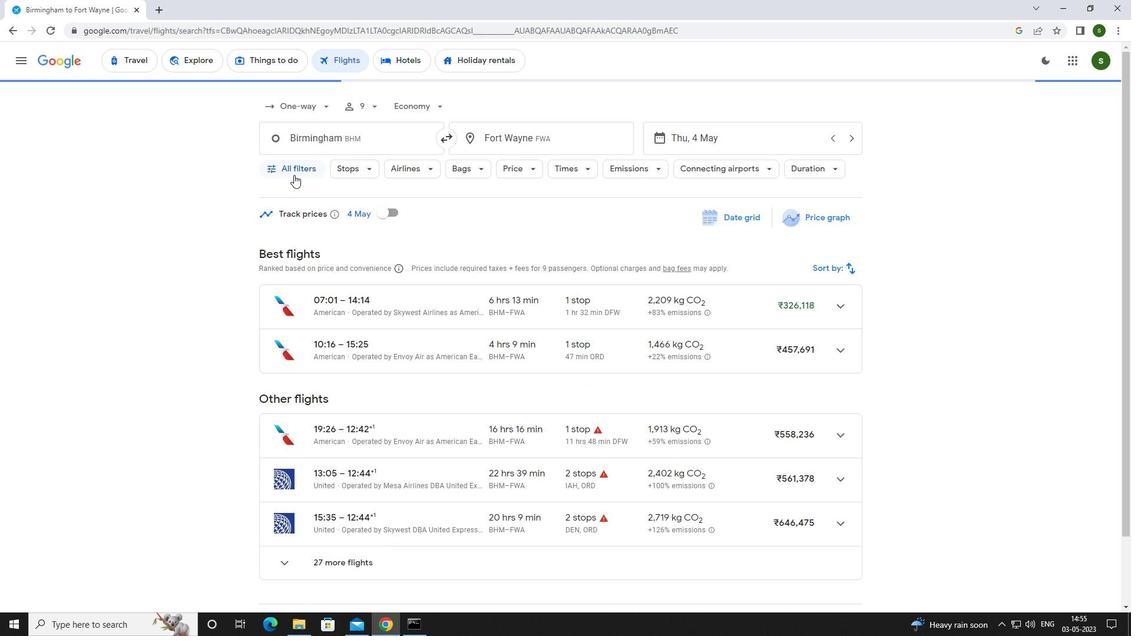 
Action: Mouse moved to (443, 420)
Screenshot: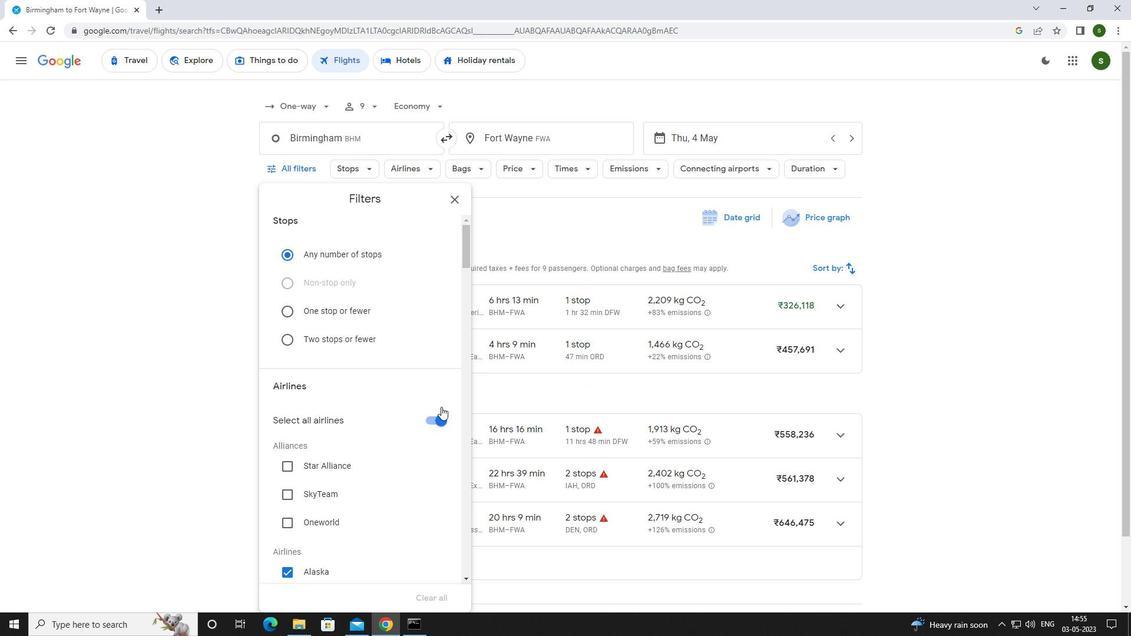 
Action: Mouse pressed left at (443, 420)
Screenshot: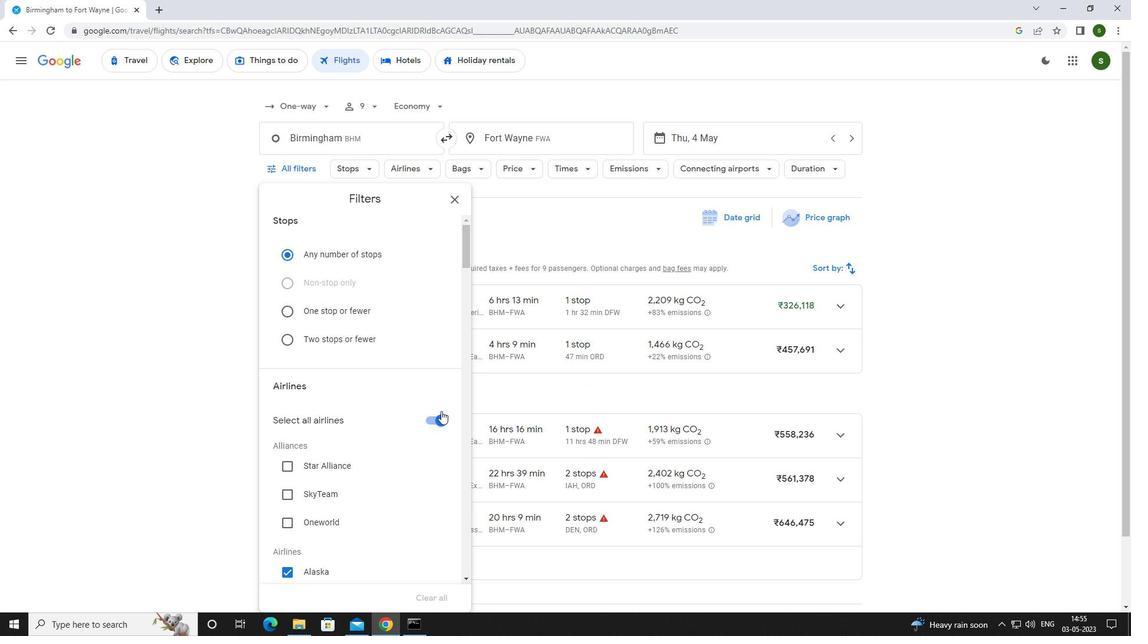 
Action: Mouse moved to (391, 345)
Screenshot: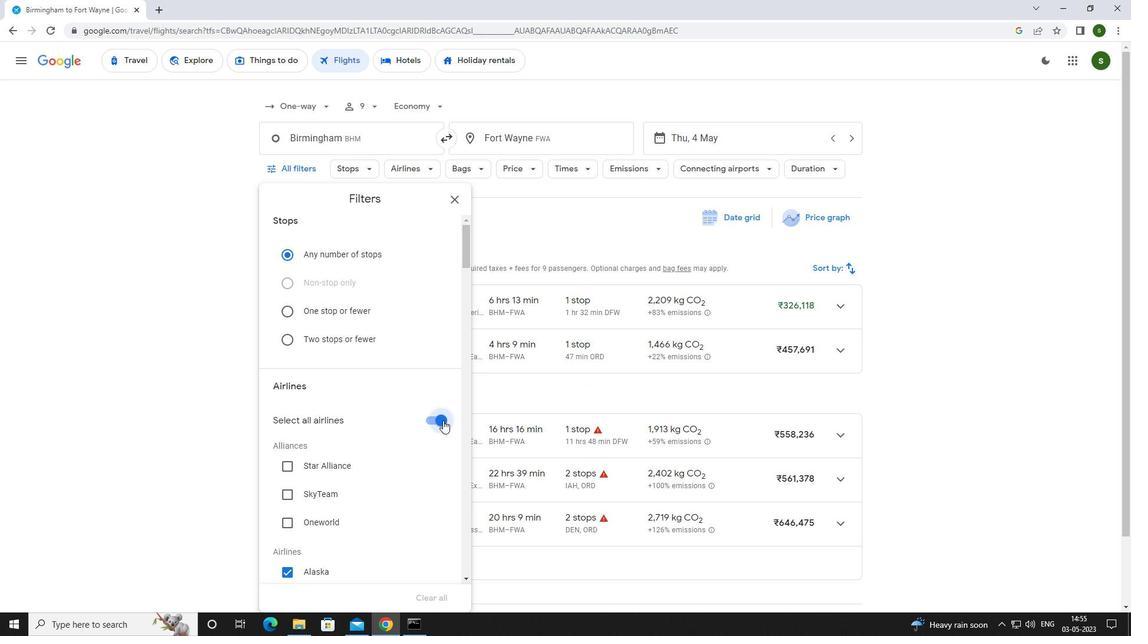 
Action: Mouse scrolled (391, 344) with delta (0, 0)
Screenshot: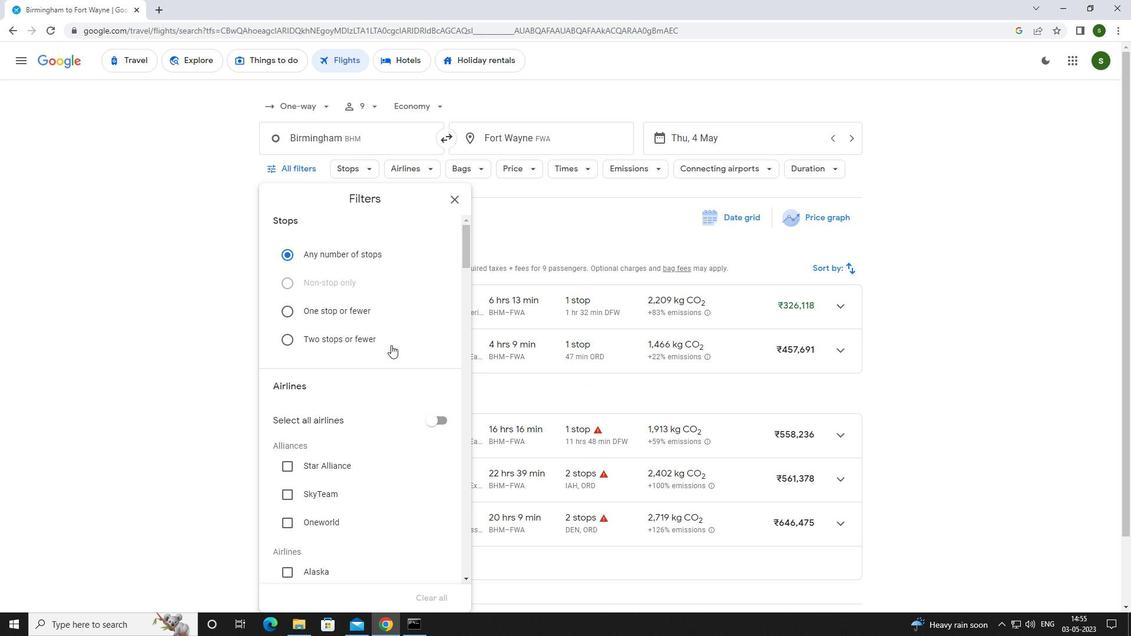 
Action: Mouse scrolled (391, 344) with delta (0, 0)
Screenshot: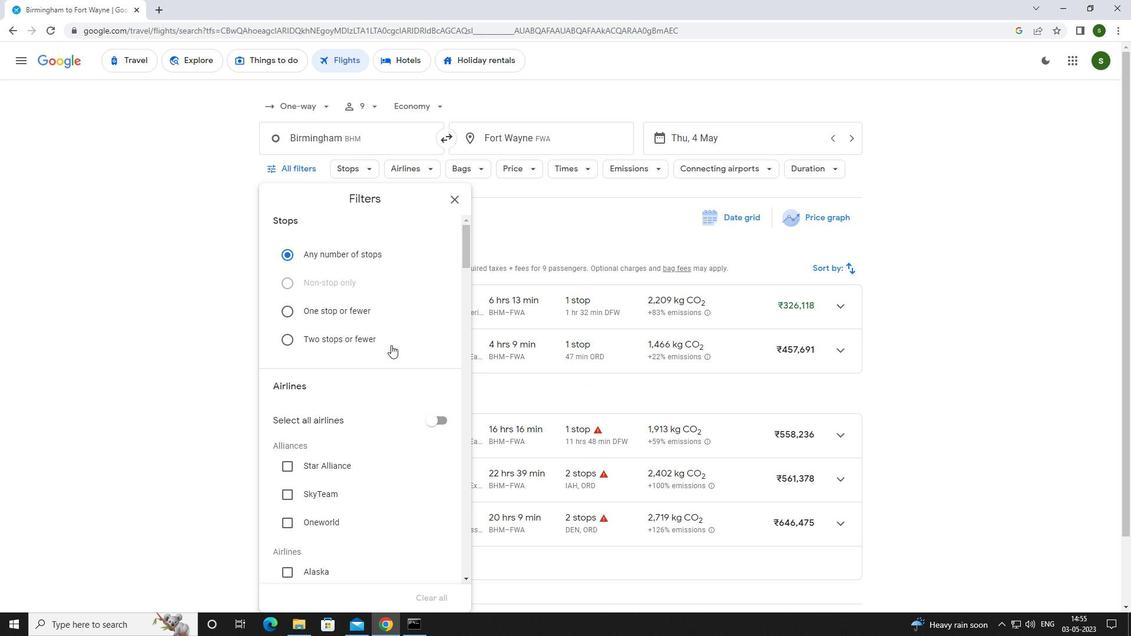 
Action: Mouse scrolled (391, 344) with delta (0, 0)
Screenshot: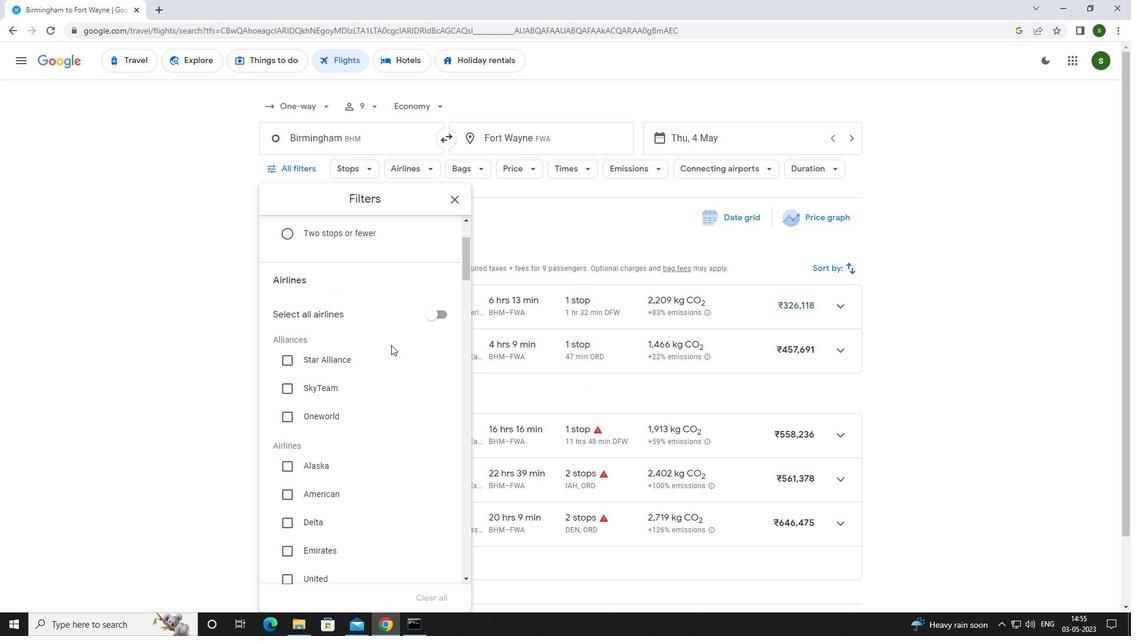 
Action: Mouse scrolled (391, 344) with delta (0, 0)
Screenshot: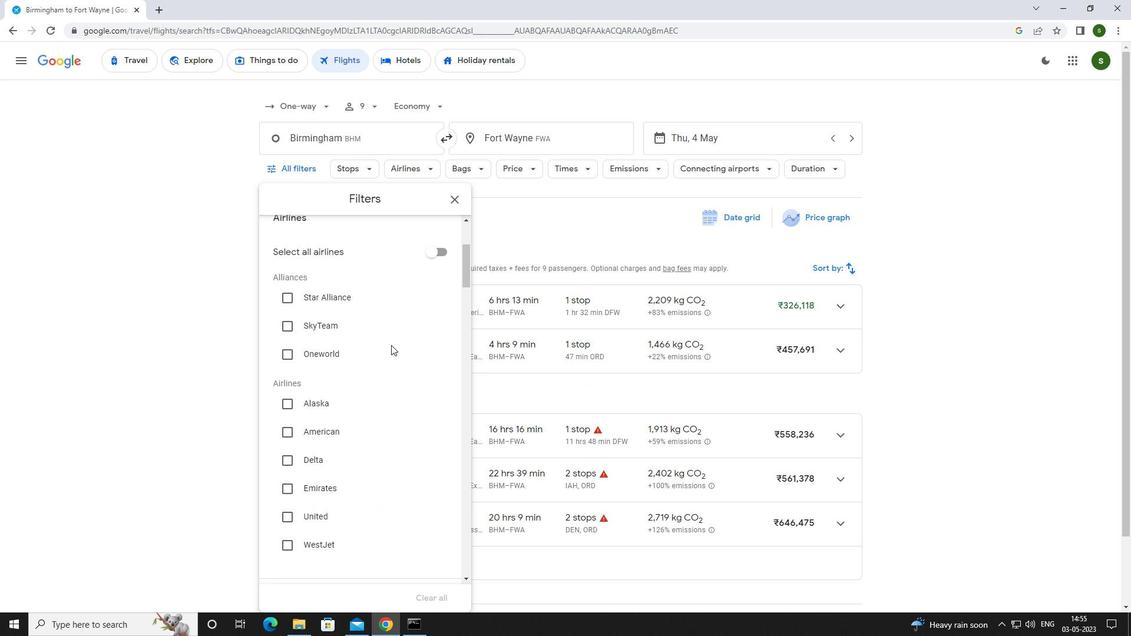 
Action: Mouse scrolled (391, 344) with delta (0, 0)
Screenshot: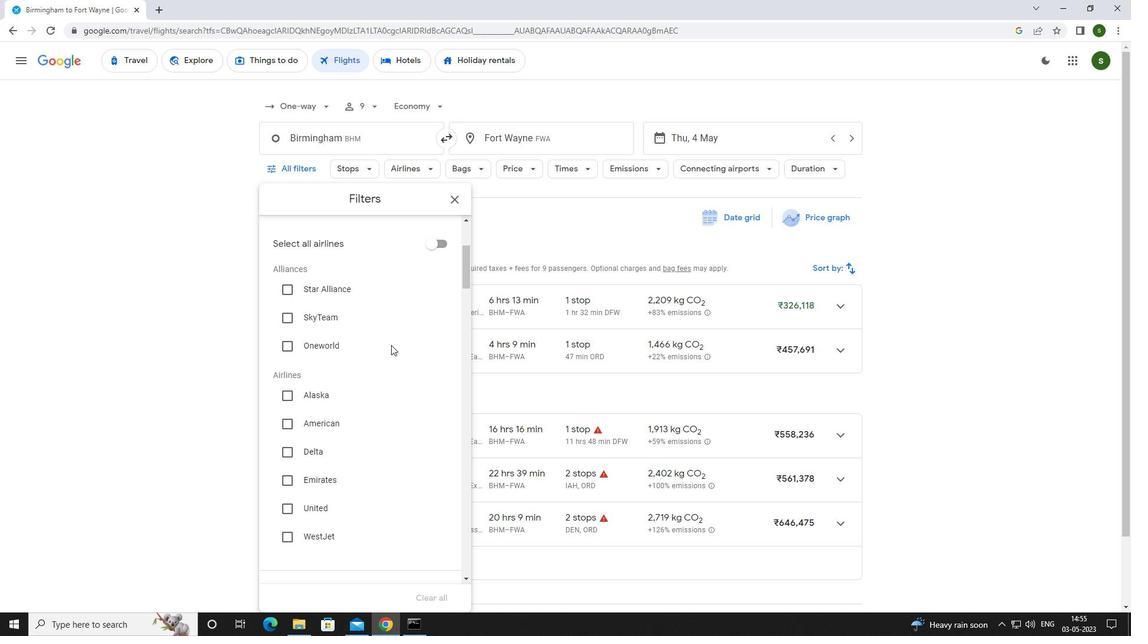 
Action: Mouse moved to (305, 414)
Screenshot: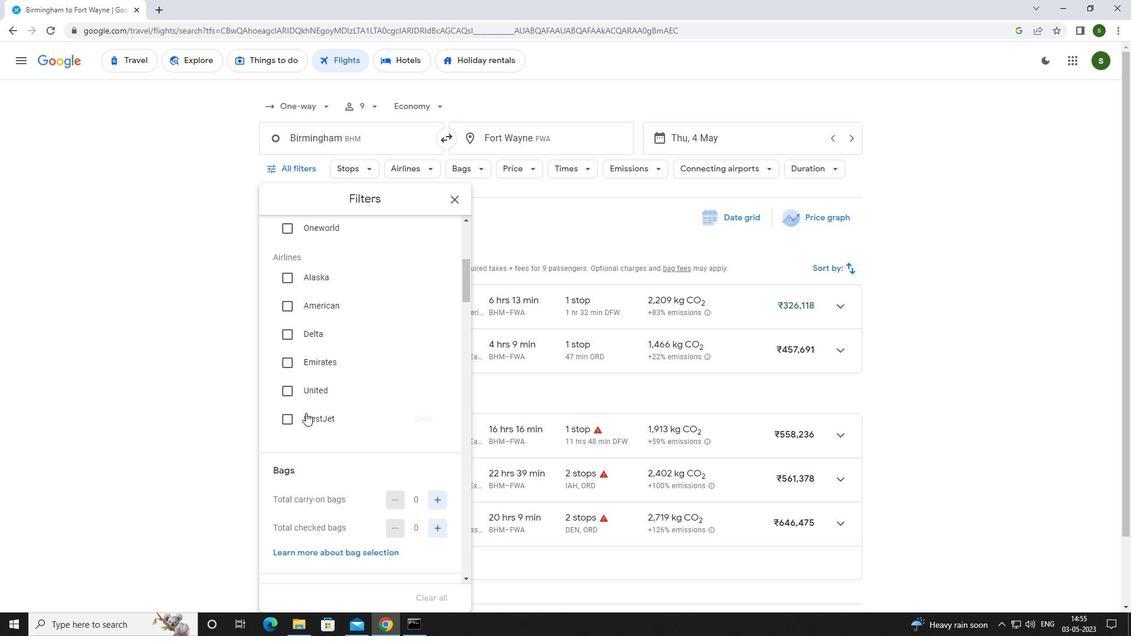 
Action: Mouse pressed left at (305, 414)
Screenshot: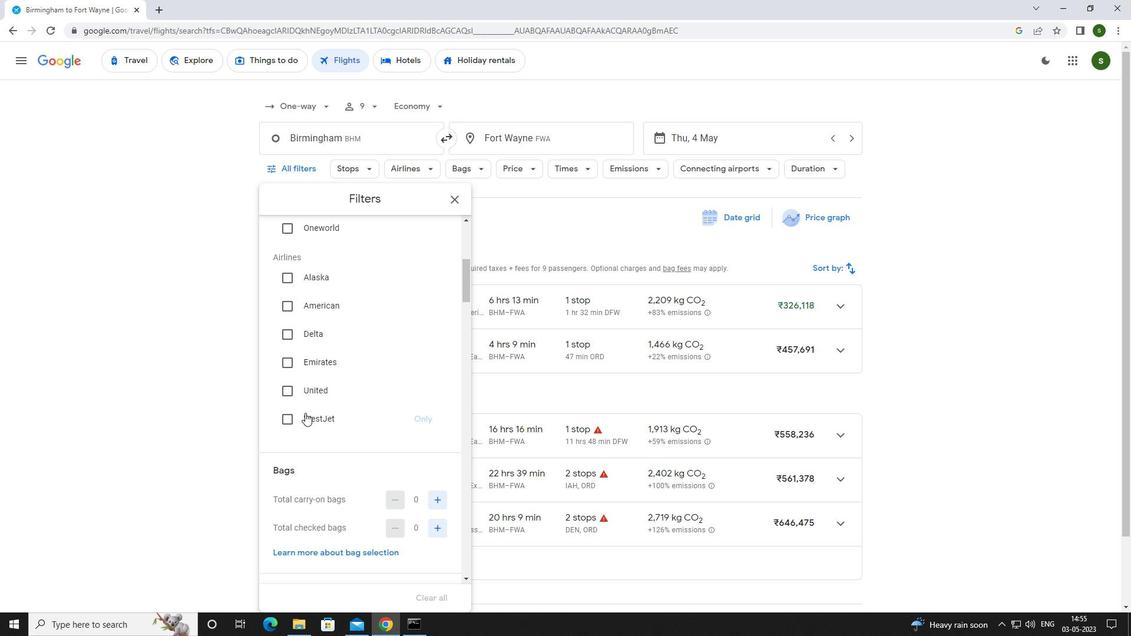 
Action: Mouse moved to (305, 414)
Screenshot: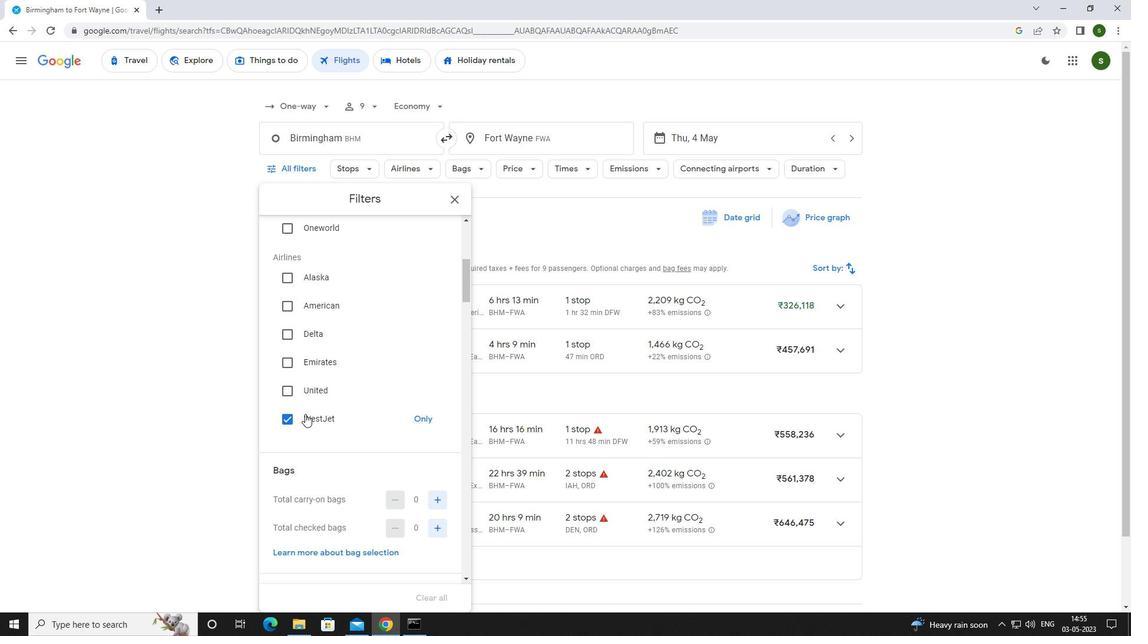 
Action: Mouse scrolled (305, 413) with delta (0, 0)
Screenshot: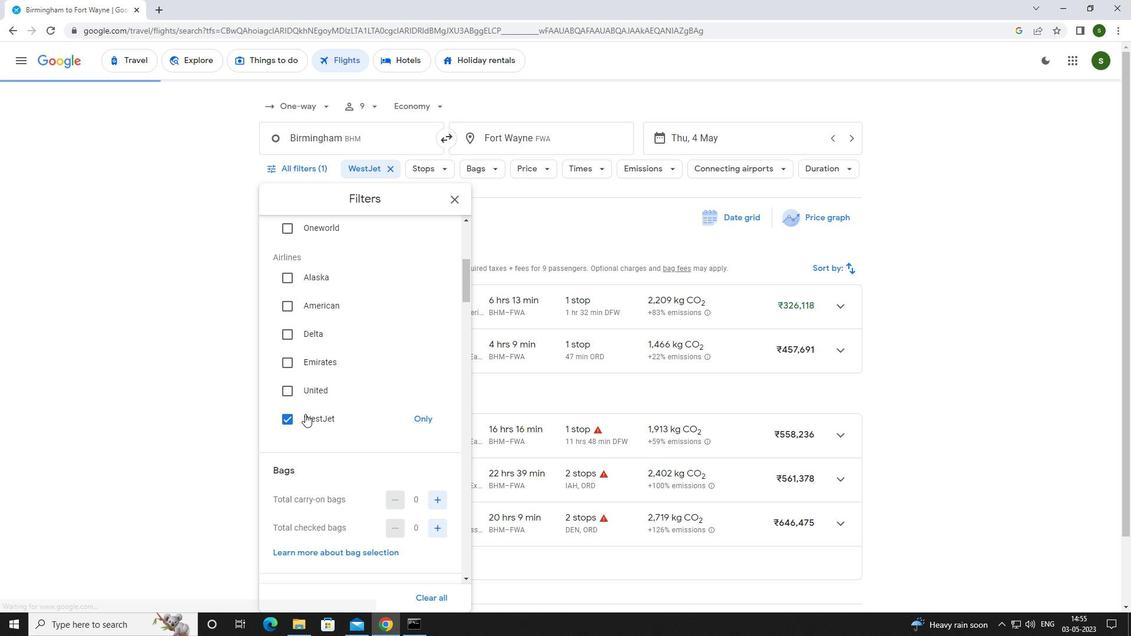 
Action: Mouse scrolled (305, 413) with delta (0, 0)
Screenshot: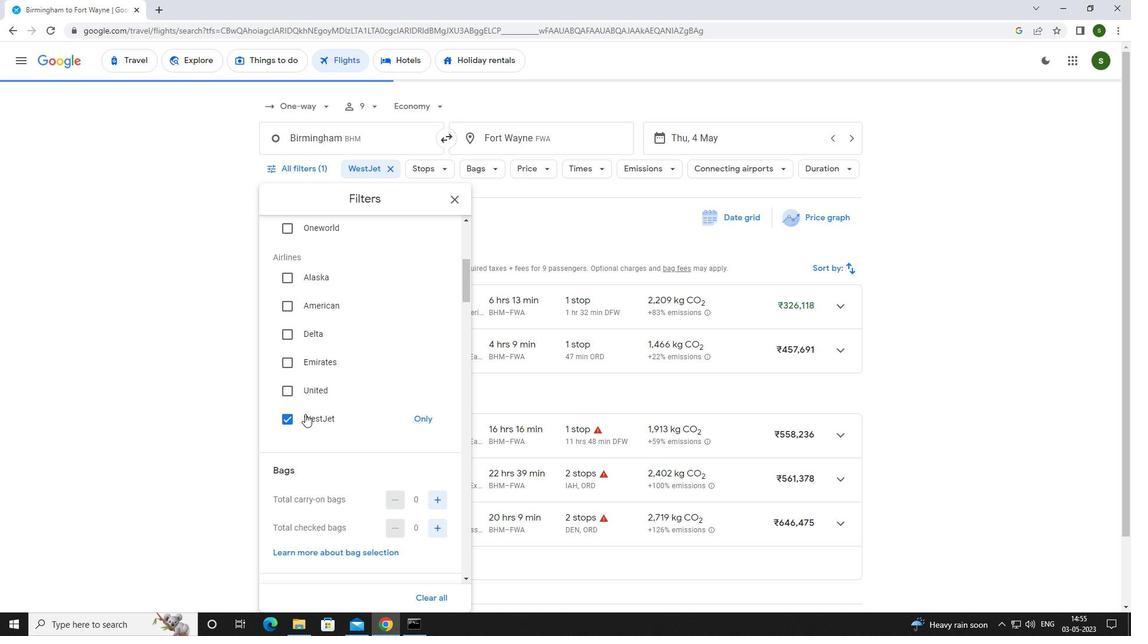 
Action: Mouse moved to (433, 406)
Screenshot: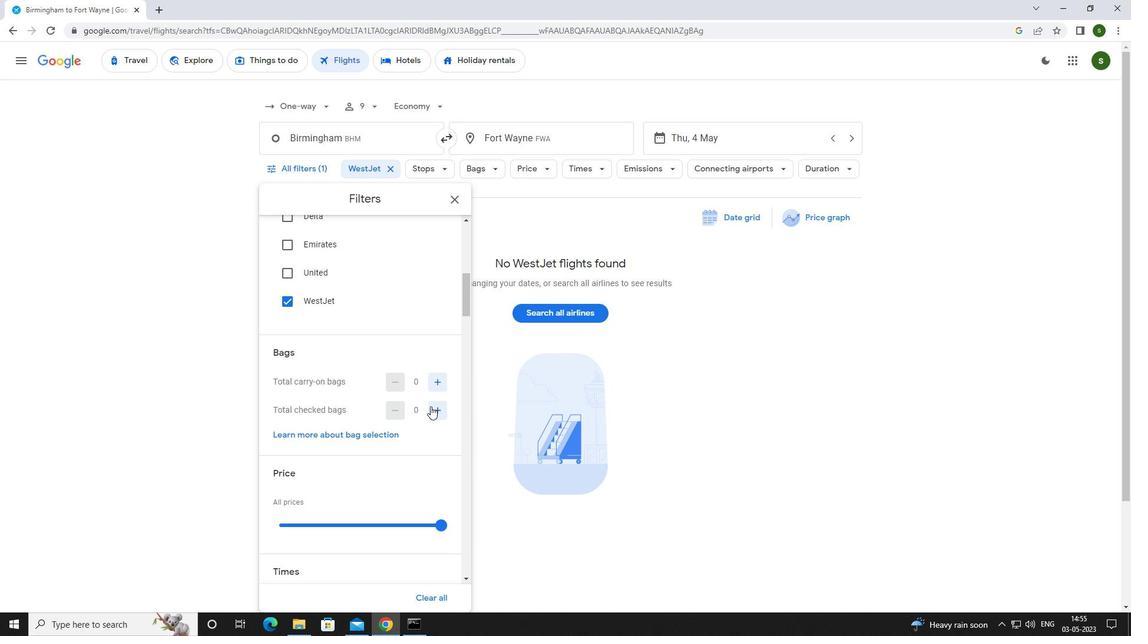 
Action: Mouse pressed left at (433, 406)
Screenshot: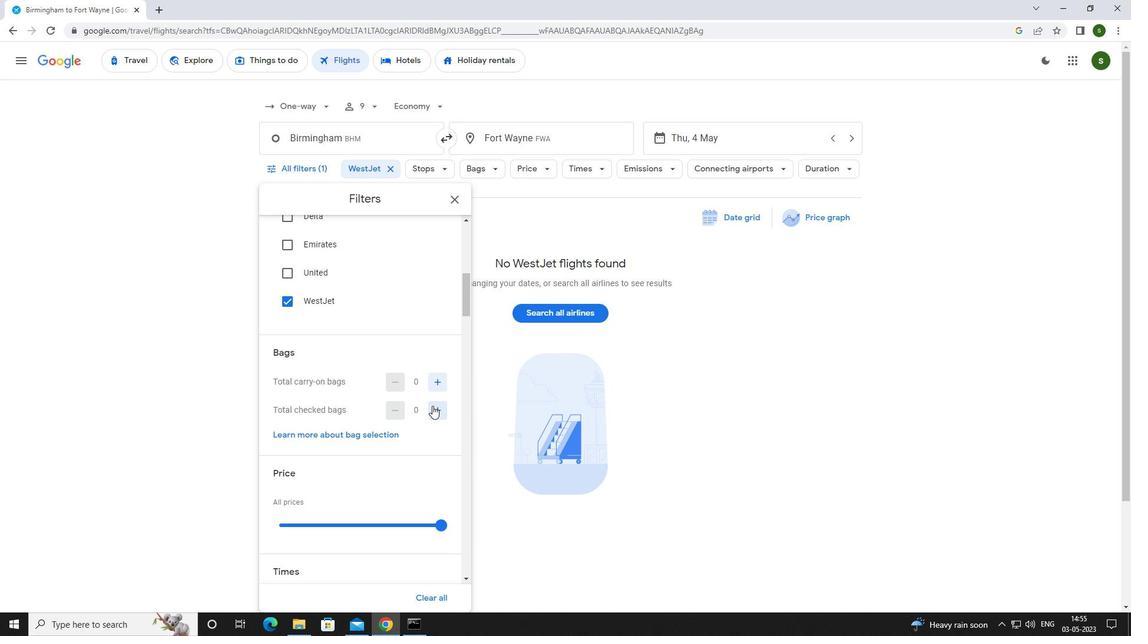 
Action: Mouse pressed left at (433, 406)
Screenshot: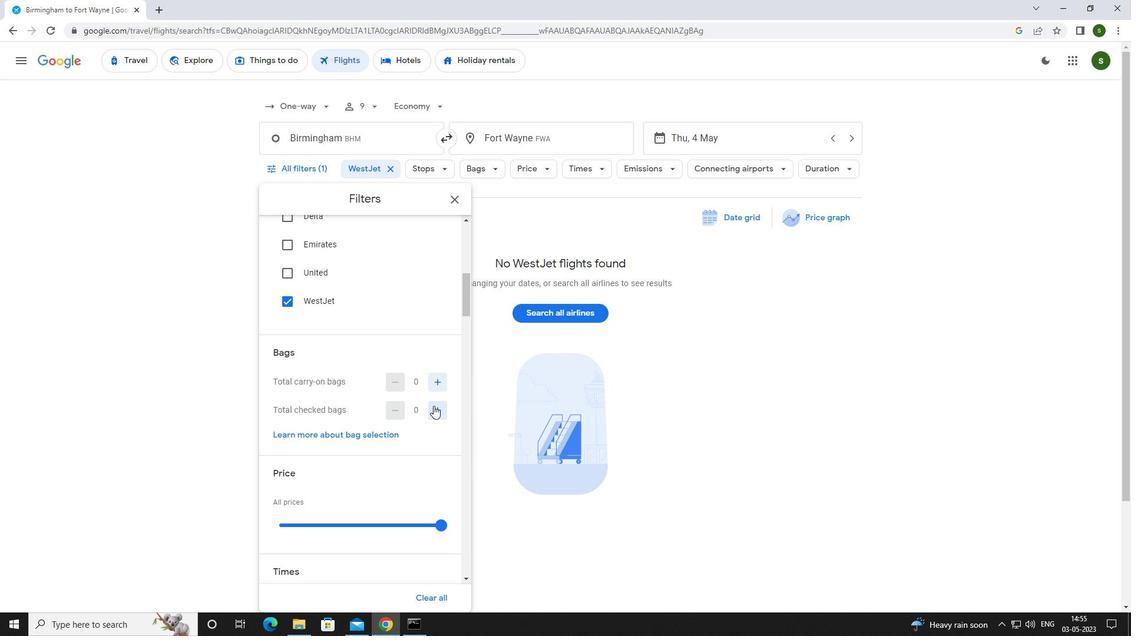
Action: Mouse scrolled (433, 405) with delta (0, 0)
Screenshot: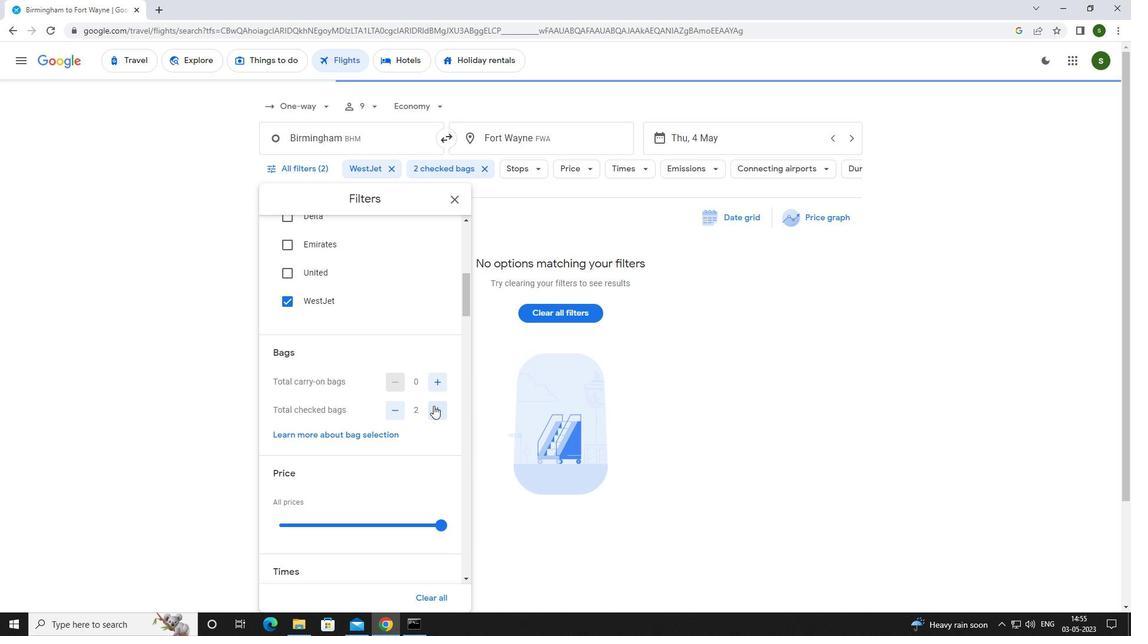 
Action: Mouse scrolled (433, 405) with delta (0, 0)
Screenshot: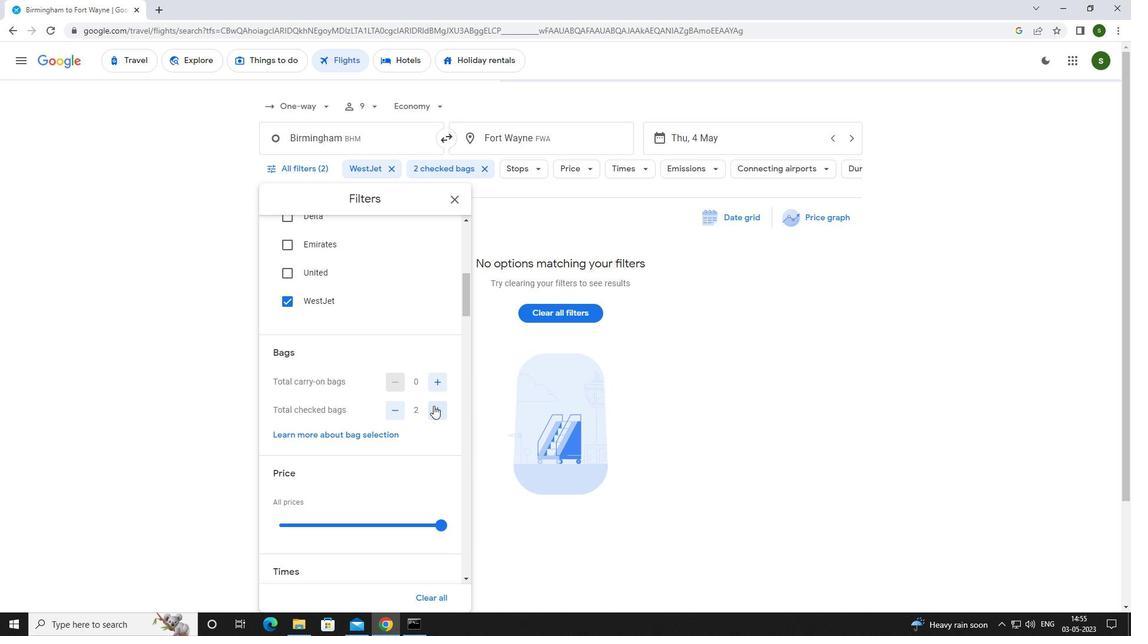 
Action: Mouse moved to (436, 404)
Screenshot: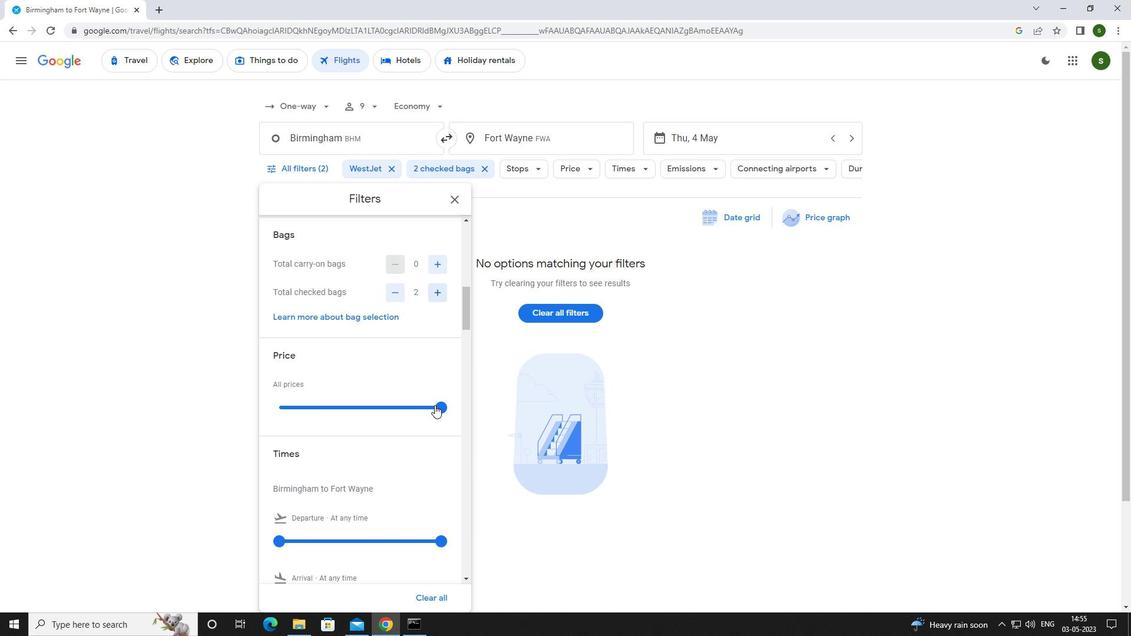 
Action: Mouse pressed left at (436, 404)
Screenshot: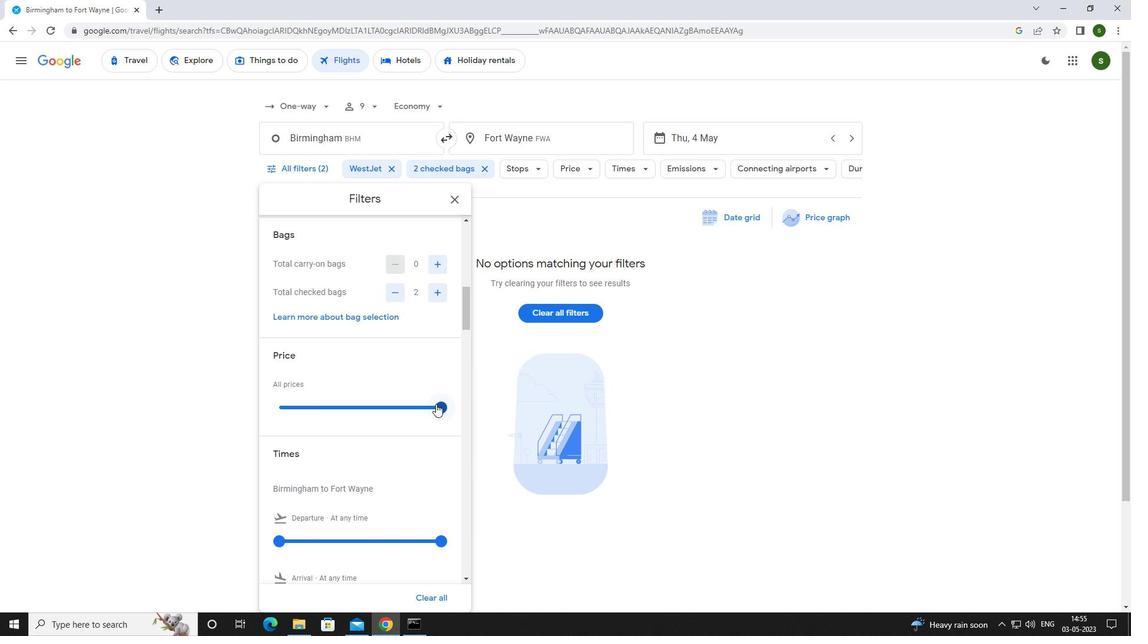 
Action: Mouse moved to (338, 427)
Screenshot: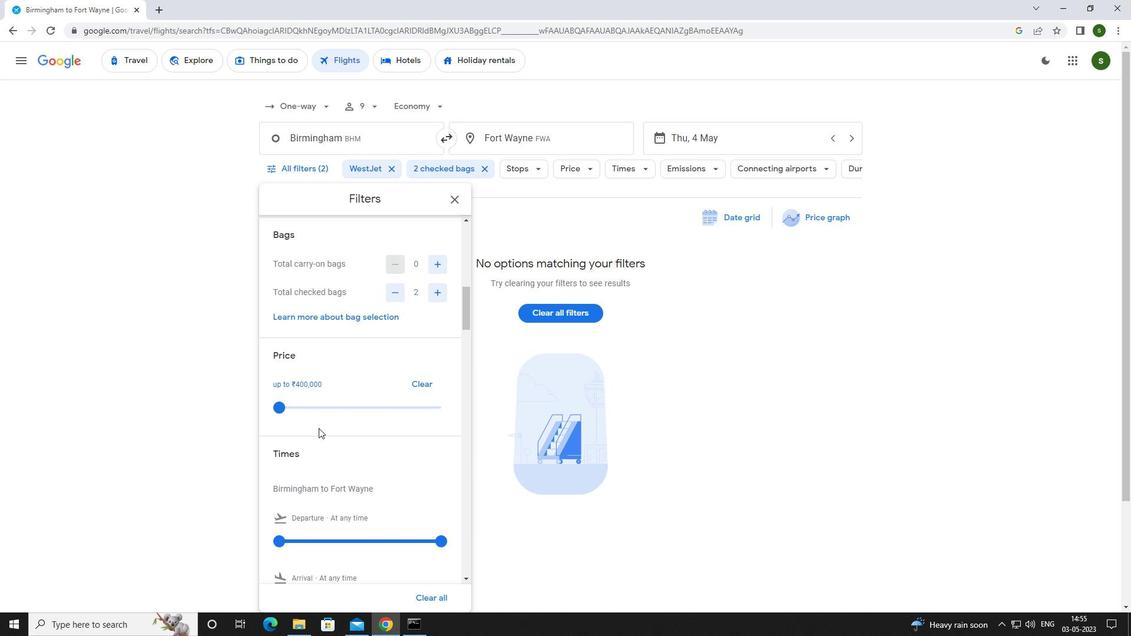 
Action: Mouse scrolled (338, 427) with delta (0, 0)
Screenshot: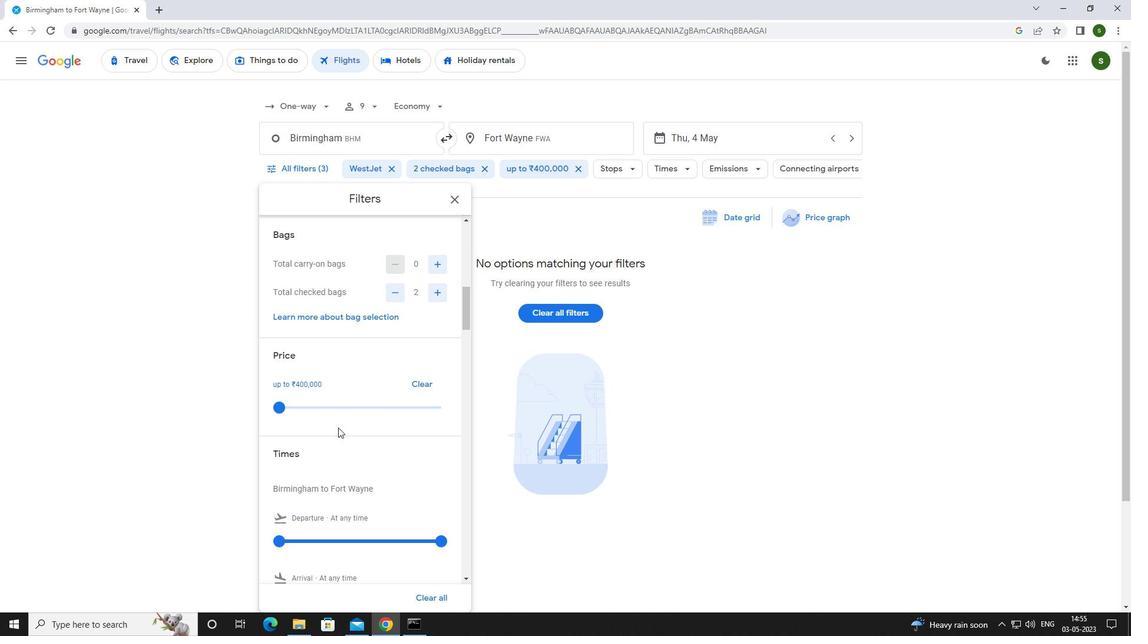 
Action: Mouse scrolled (338, 427) with delta (0, 0)
Screenshot: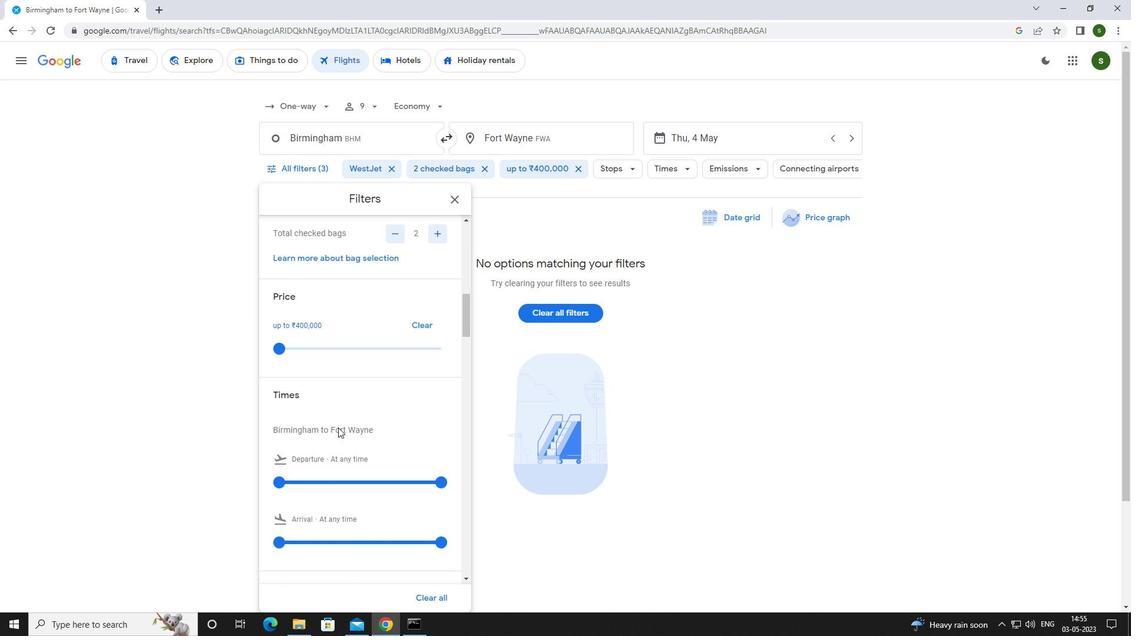 
Action: Mouse moved to (281, 423)
Screenshot: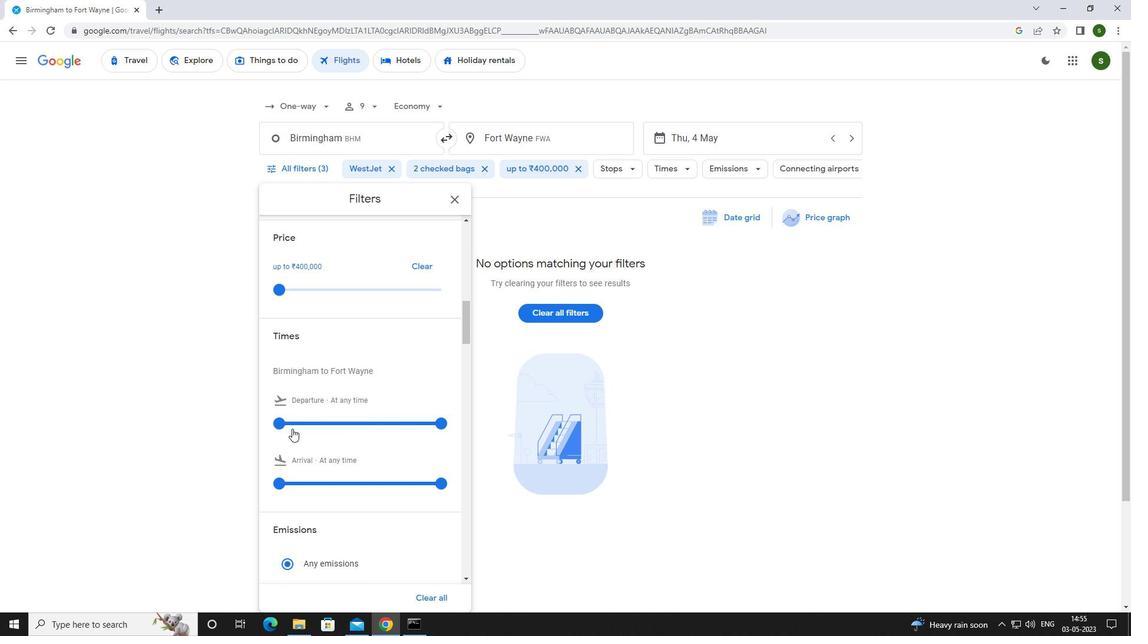 
Action: Mouse pressed left at (281, 423)
Screenshot: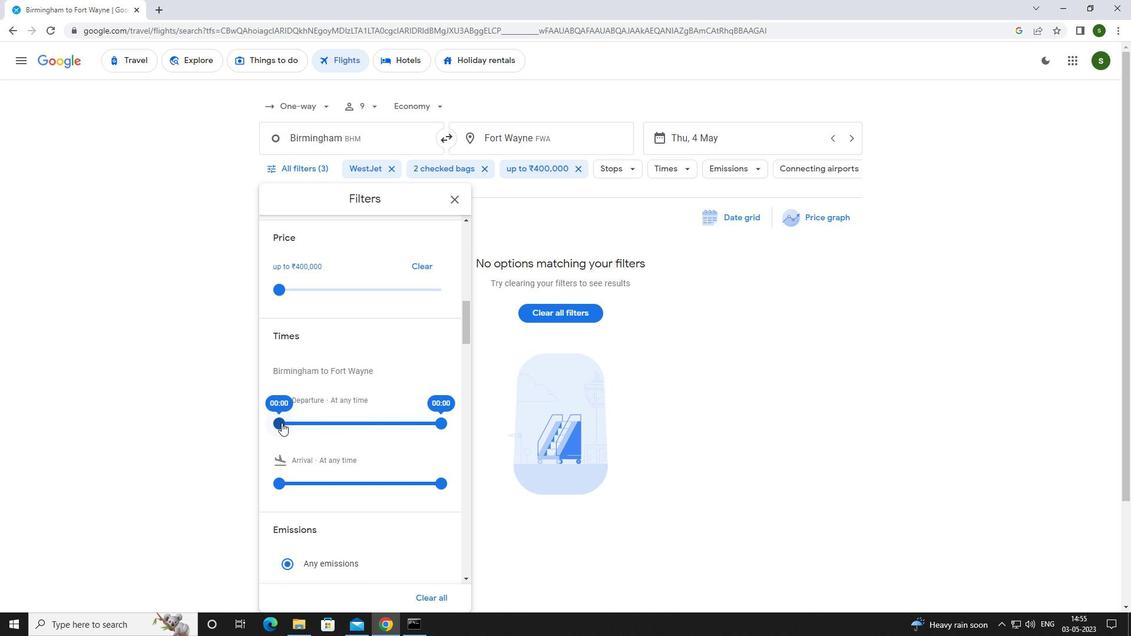 
Action: Mouse moved to (737, 393)
Screenshot: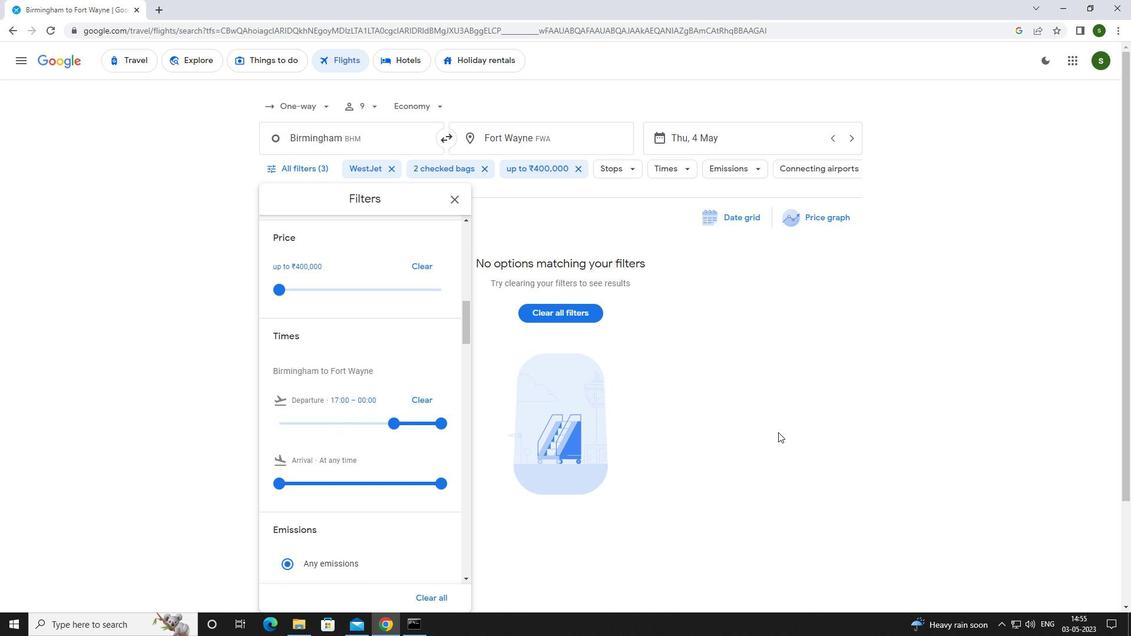 
Action: Mouse pressed left at (737, 393)
Screenshot: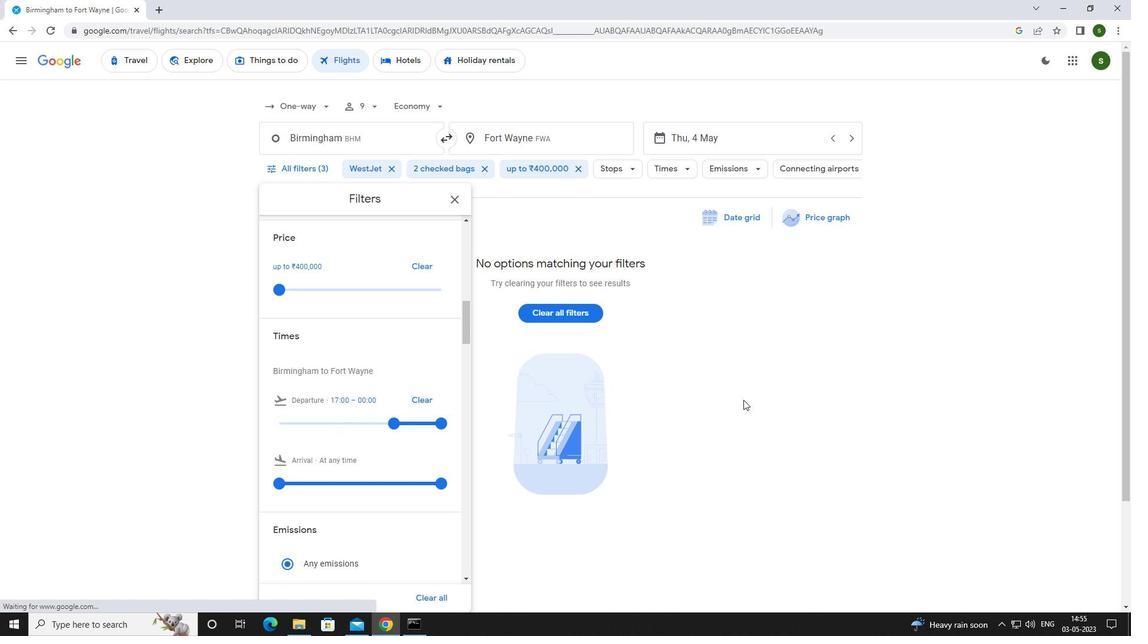 
Action: Mouse moved to (736, 393)
Screenshot: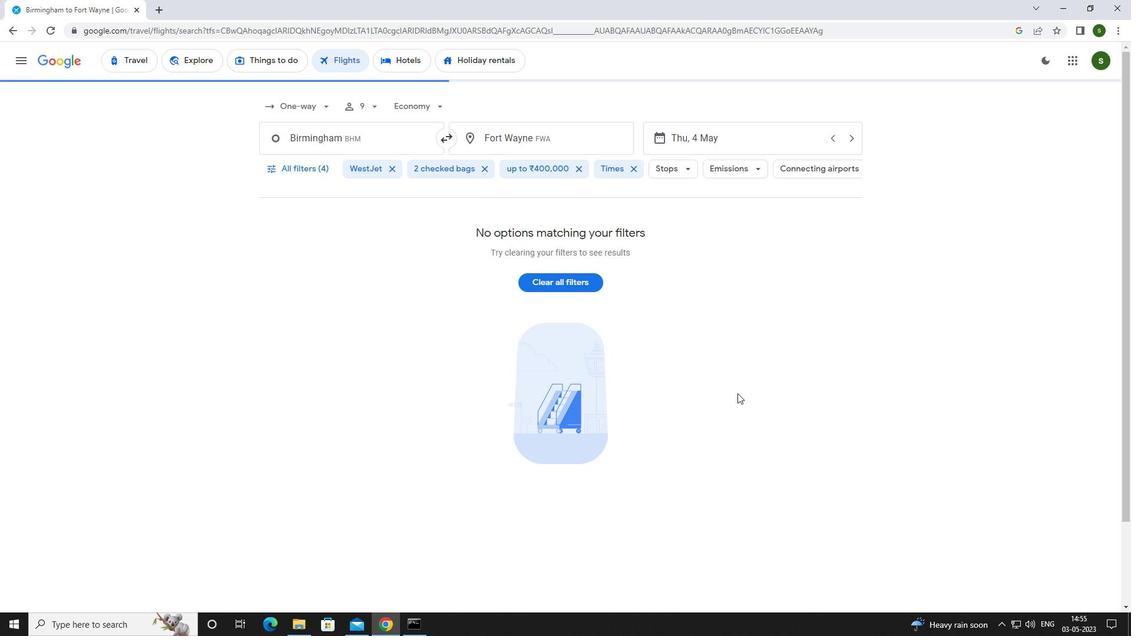 
